 Task: Organize a 60-minute rock climbing and bouldering session for beginners.
Action: Mouse moved to (842, 130)
Screenshot: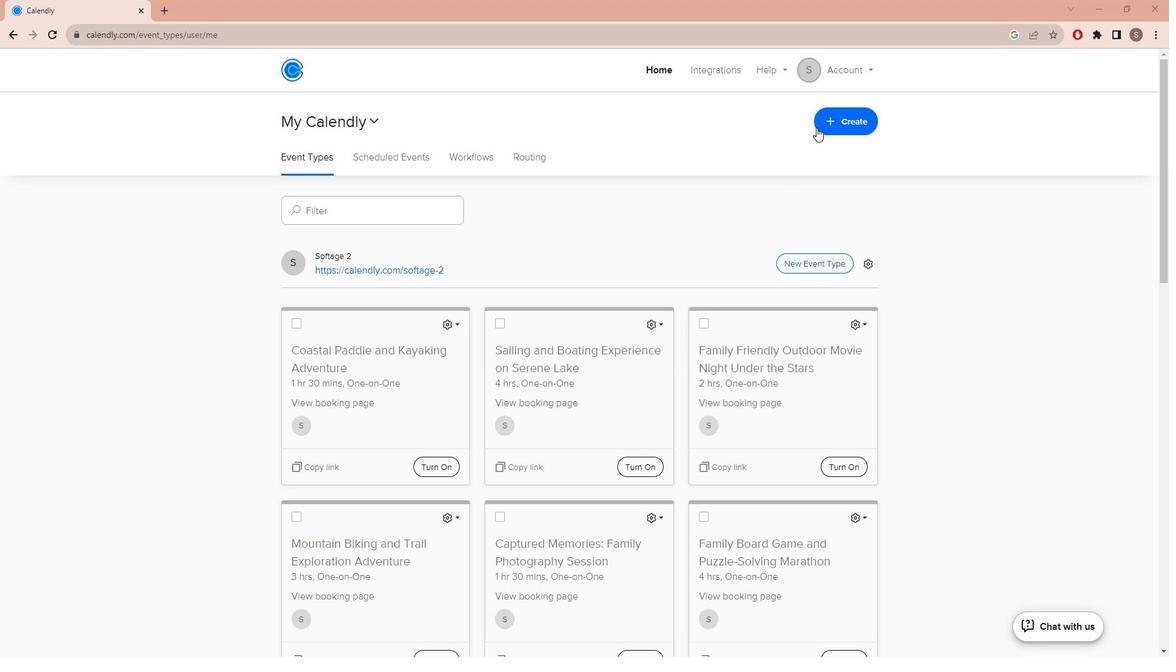 
Action: Mouse pressed left at (842, 130)
Screenshot: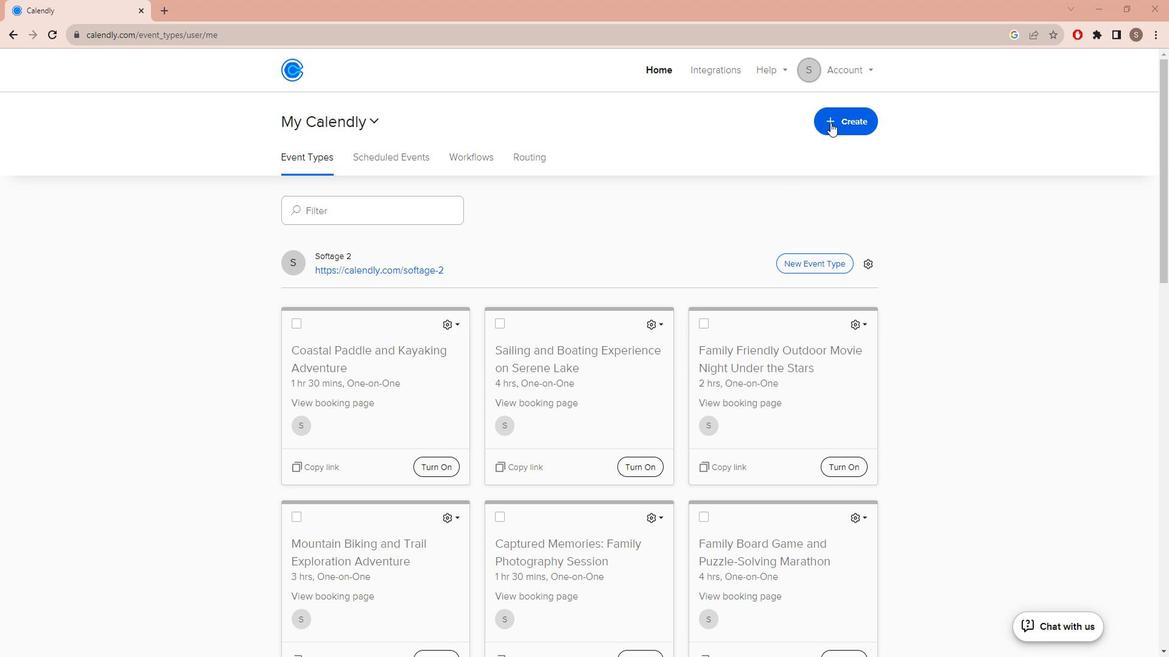 
Action: Mouse moved to (790, 174)
Screenshot: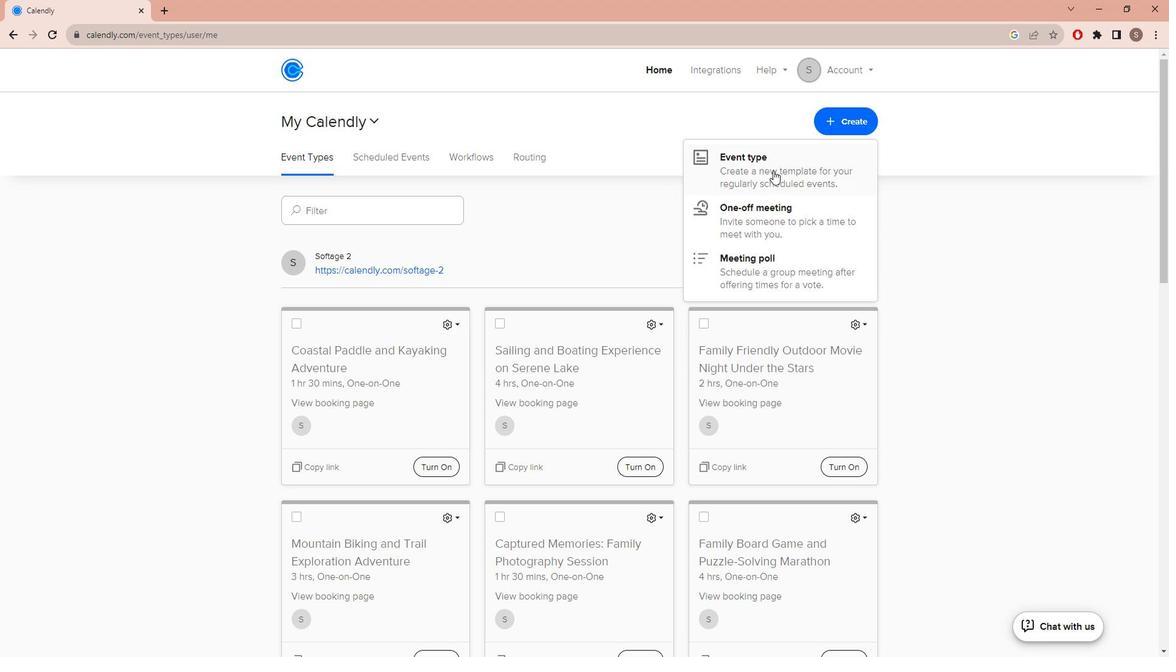 
Action: Mouse pressed left at (790, 174)
Screenshot: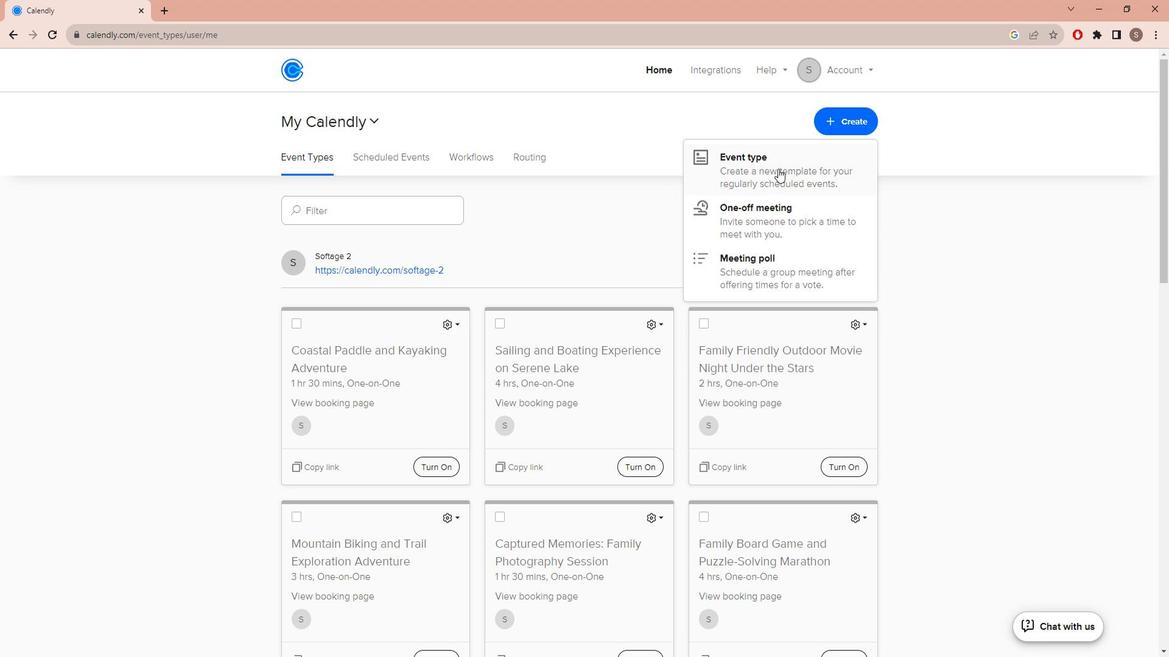 
Action: Mouse moved to (504, 235)
Screenshot: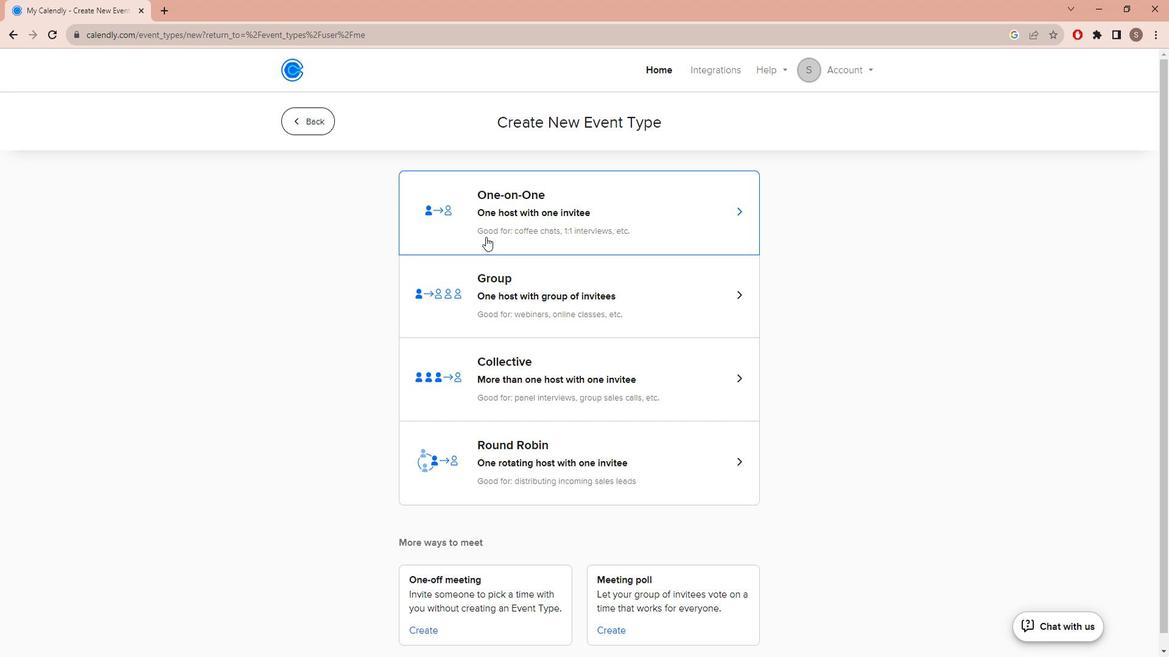 
Action: Mouse pressed left at (504, 235)
Screenshot: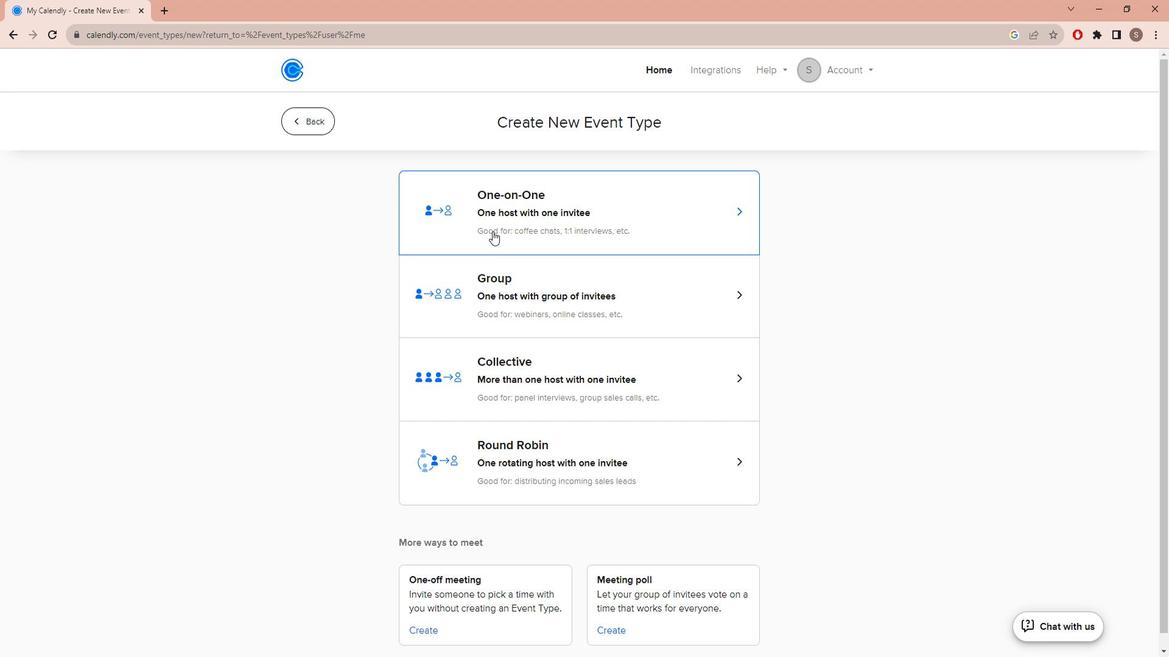
Action: Mouse moved to (418, 276)
Screenshot: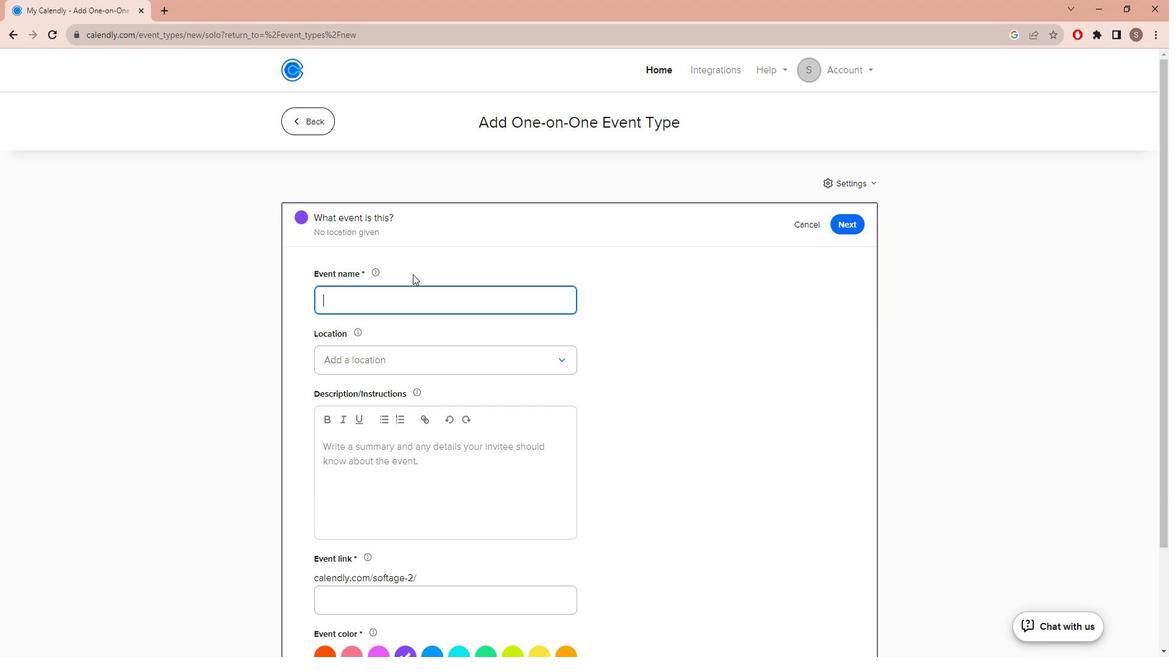 
Action: Key pressed <Key.caps_lock>R<Key.caps_lock>ock<Key.space><Key.caps_lock>C<Key.caps_lock>liming<Key.space><Key.backspace><Key.backspace><Key.backspace><Key.backspace>bing<Key.space>and<Key.space><Key.caps_lock>B<Key.caps_lock>ouldering<Key.shift_r>:<Key.space><Key.caps_lock>B<Key.caps_lock>eginner<Key.space><Key.caps_lock>S<Key.caps_lock>ession
Screenshot: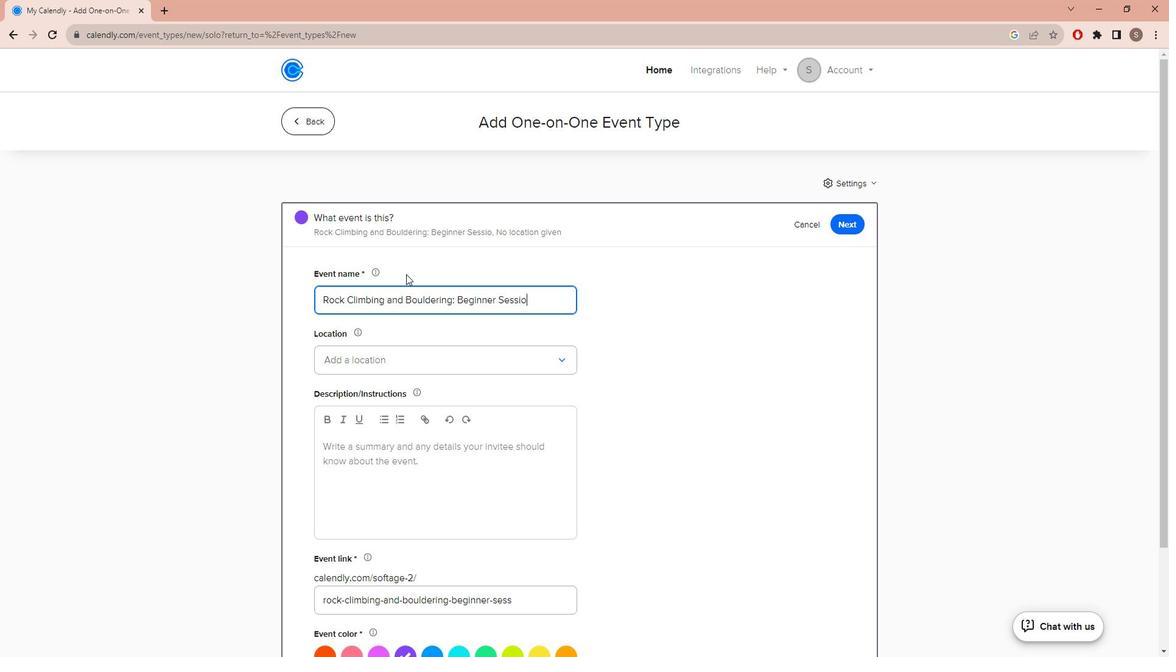 
Action: Mouse moved to (387, 350)
Screenshot: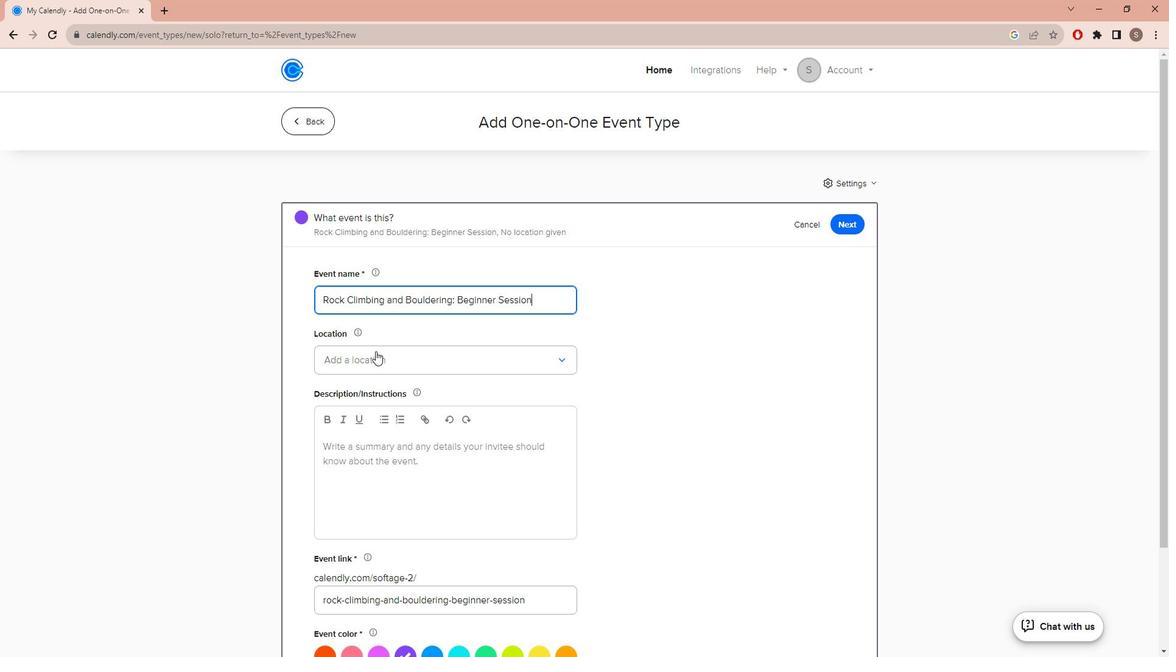 
Action: Mouse pressed left at (387, 350)
Screenshot: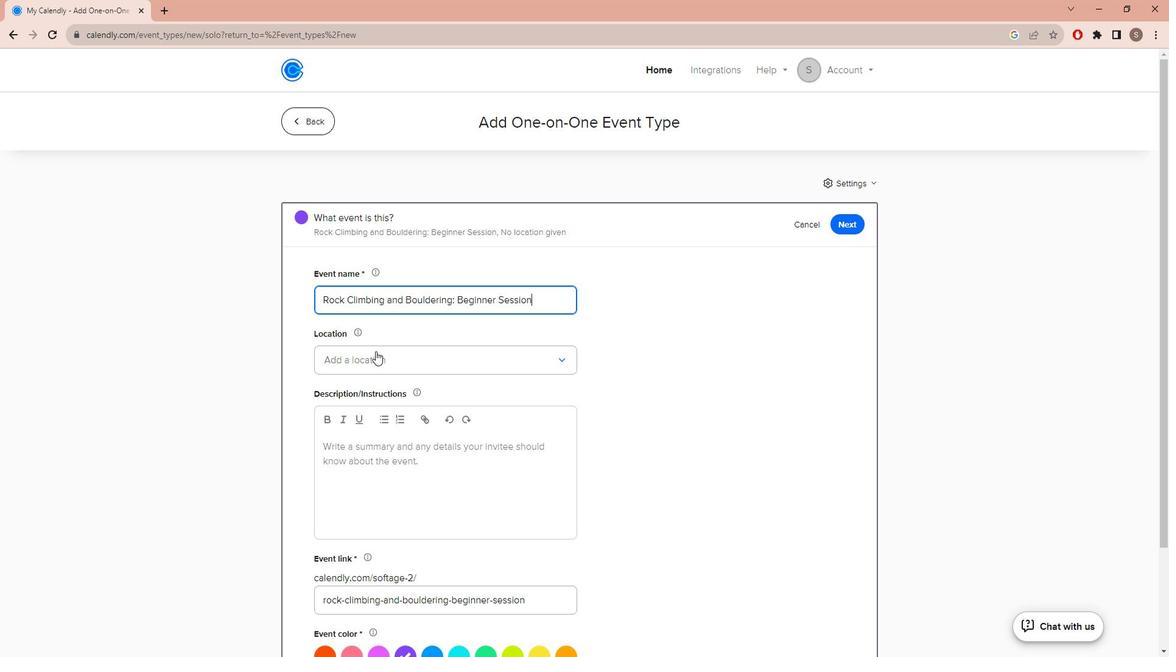 
Action: Mouse moved to (381, 382)
Screenshot: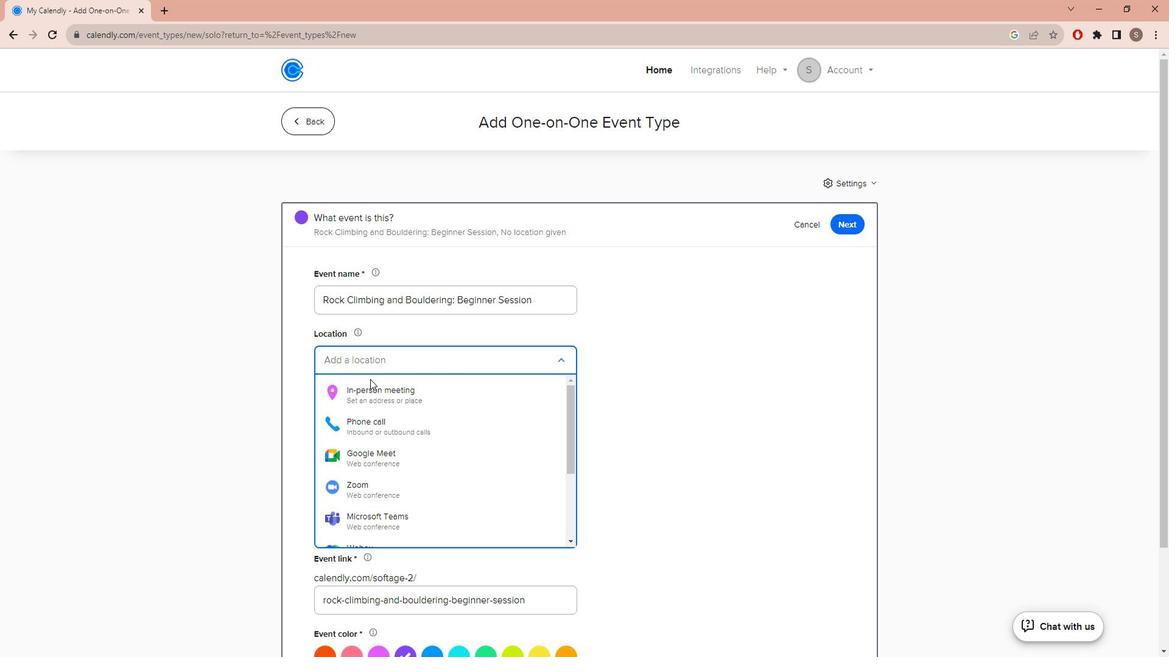 
Action: Mouse pressed left at (381, 382)
Screenshot: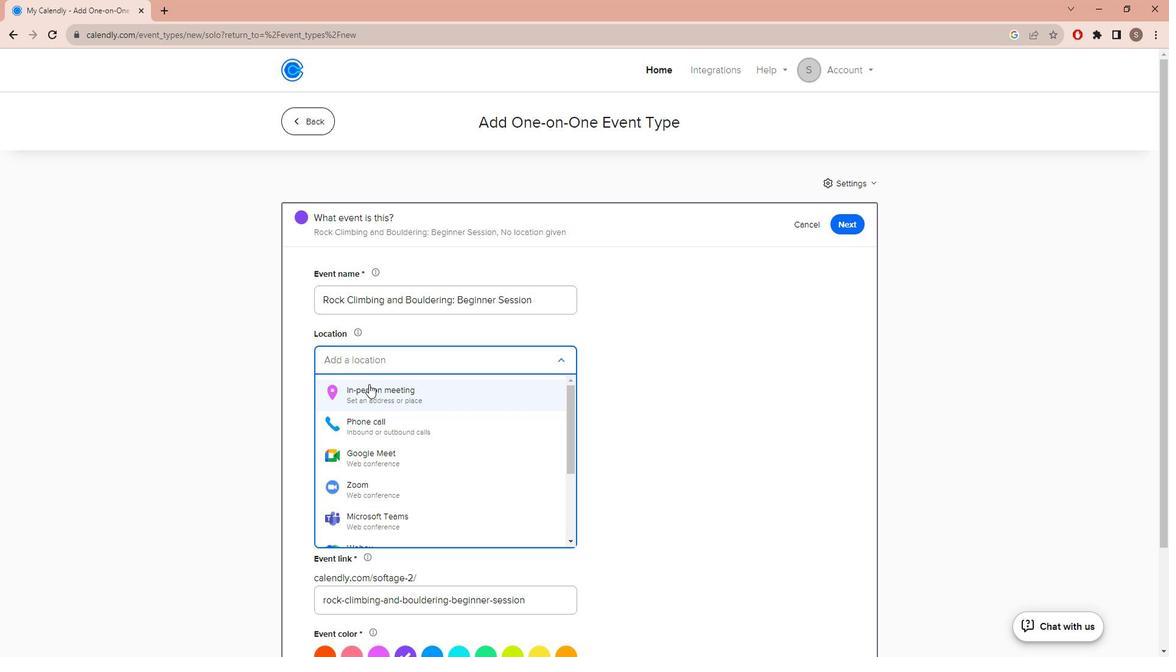 
Action: Mouse moved to (540, 219)
Screenshot: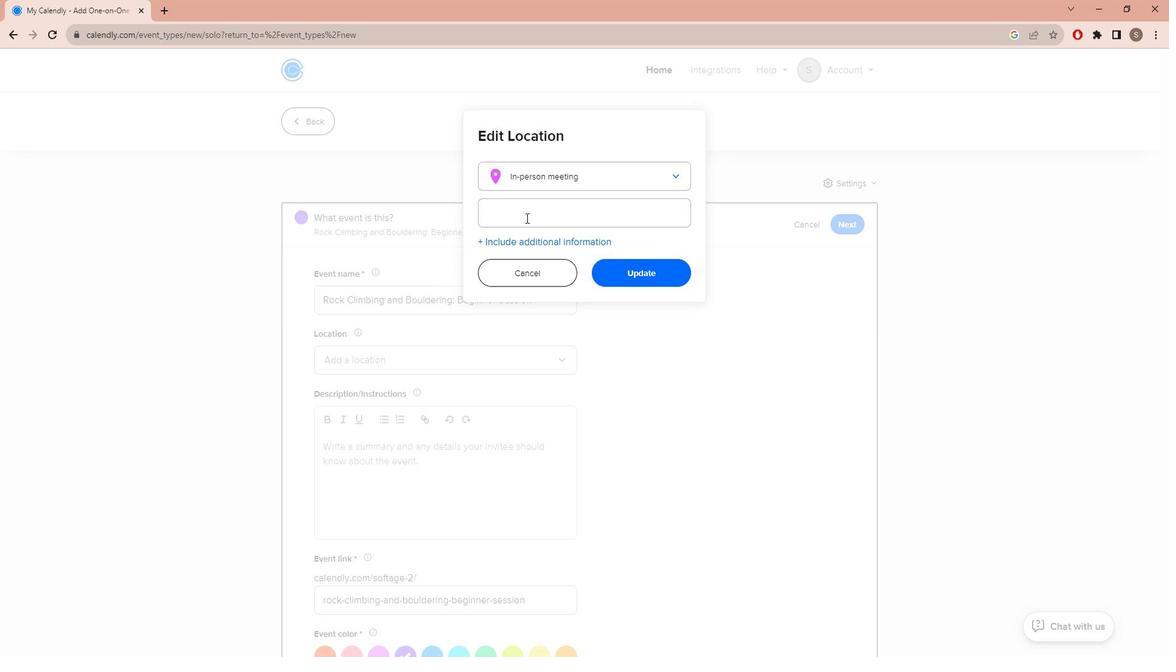 
Action: Mouse pressed left at (540, 219)
Screenshot: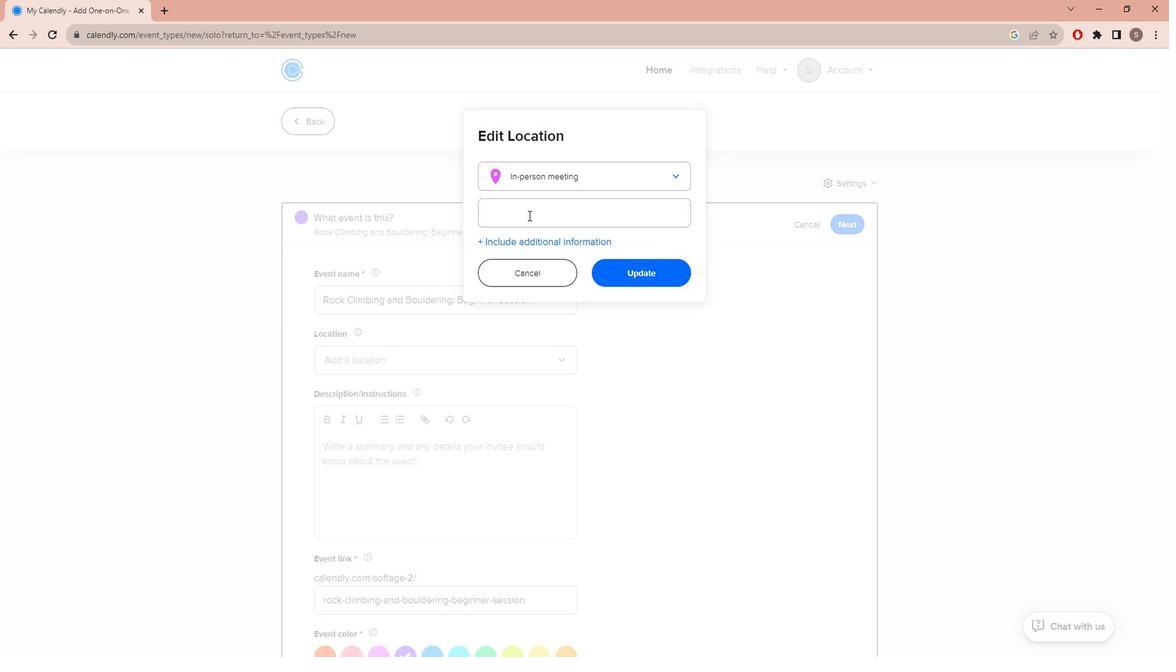 
Action: Mouse moved to (546, 214)
Screenshot: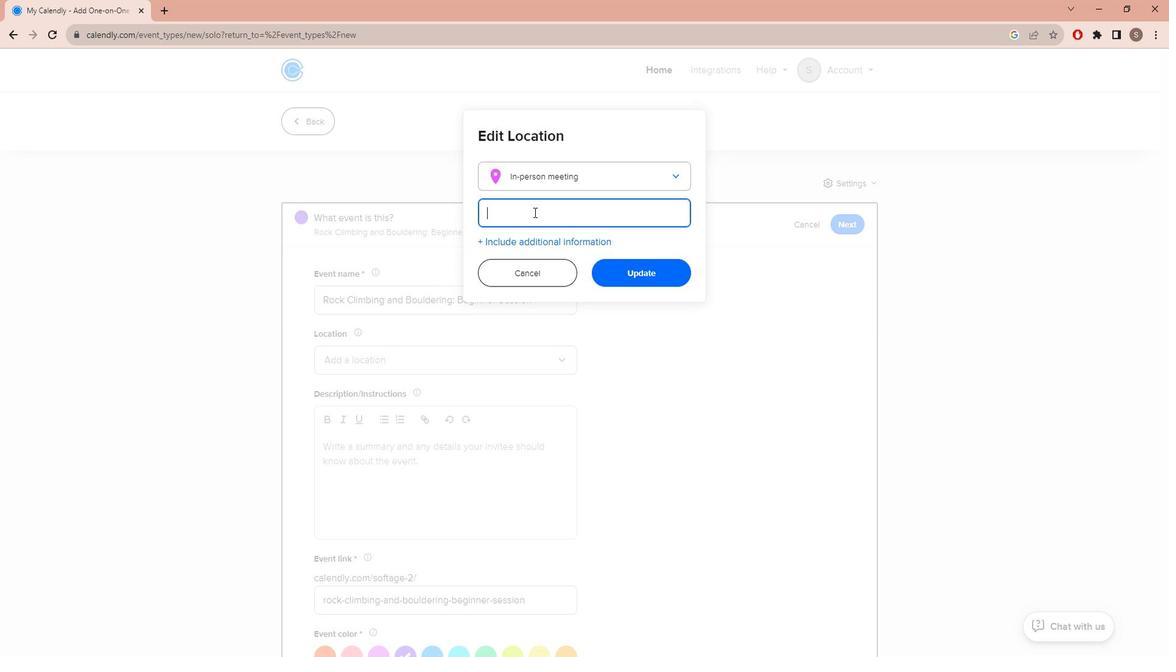 
Action: Key pressed <Key.caps_lock>G<Key.caps_lock>ravity<Key.space><Key.caps_lock>G<Key.caps_lock>uild<Key.space><Key.caps_lock>C<Key.caps_lock>enter,<Key.caps_lock>N<Key.caps_lock>ew<Key.space><Key.caps_lock>Y<Key.caps_lock>ork,<Key.caps_lock>U.S.A
Screenshot: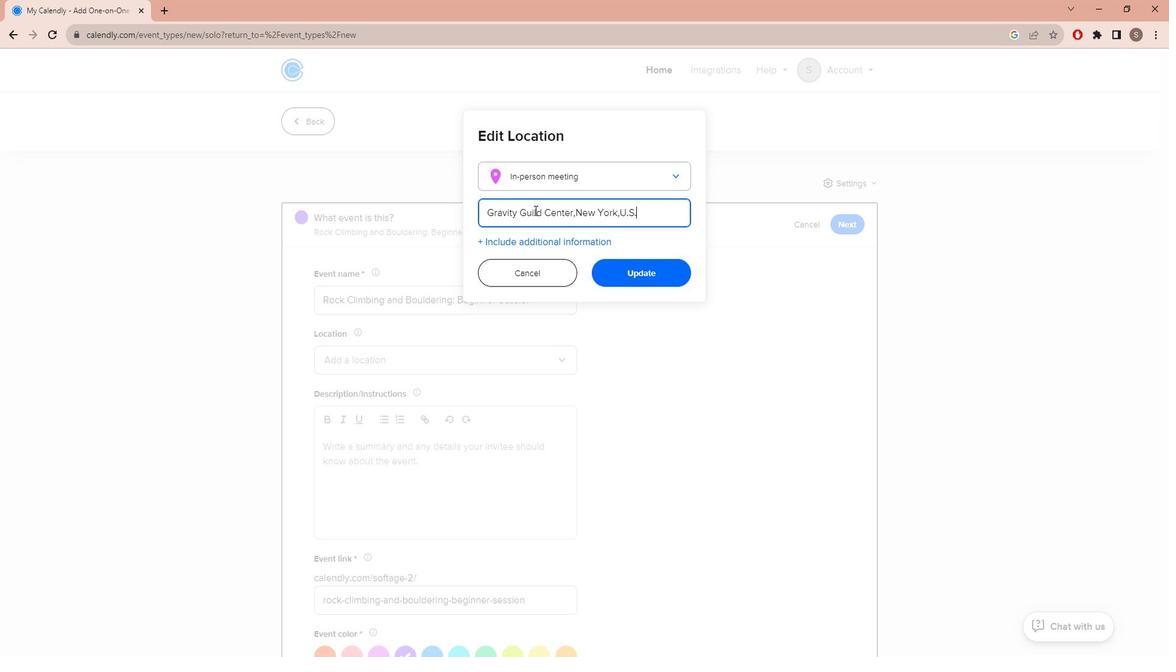 
Action: Mouse moved to (650, 270)
Screenshot: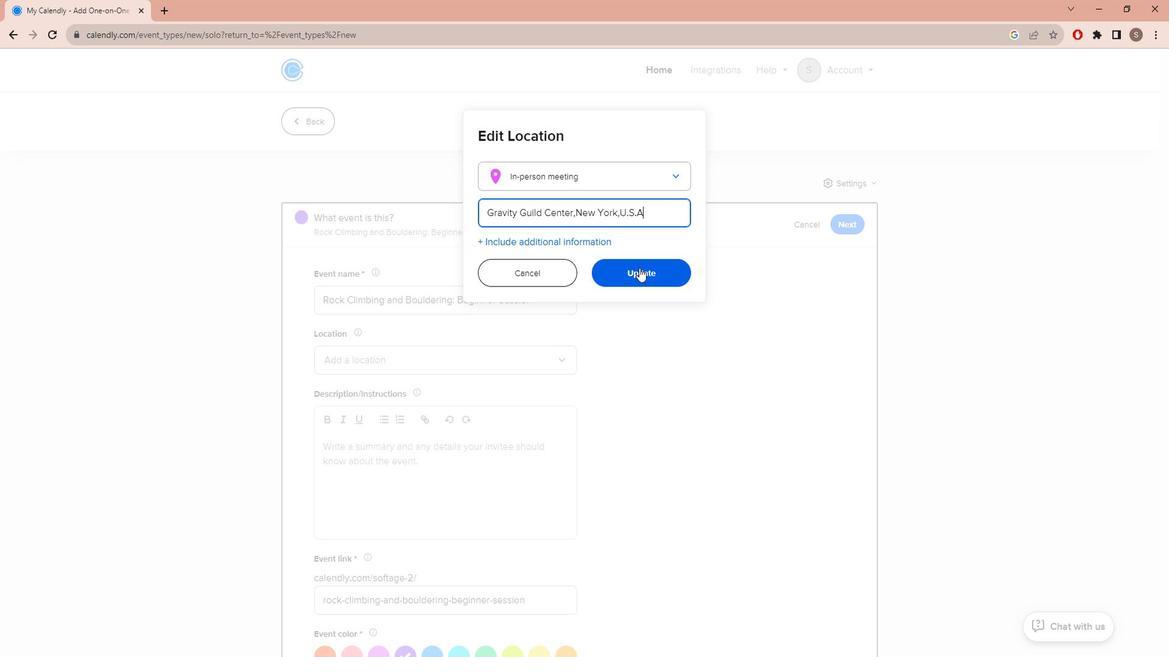 
Action: Mouse pressed left at (650, 270)
Screenshot: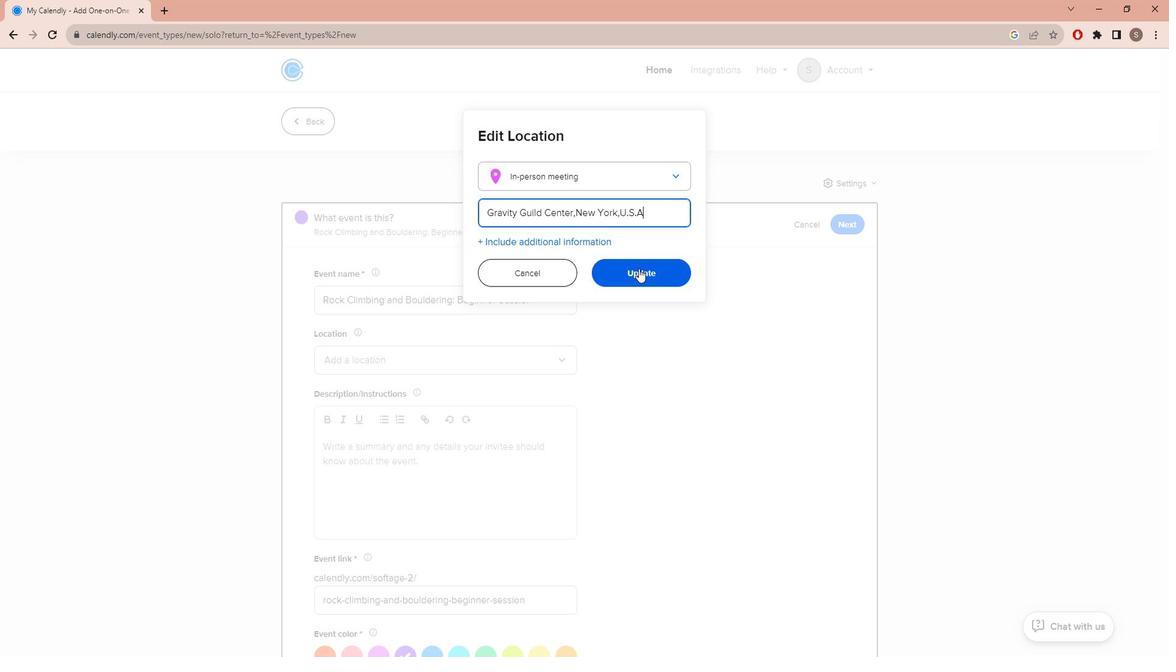 
Action: Mouse moved to (493, 363)
Screenshot: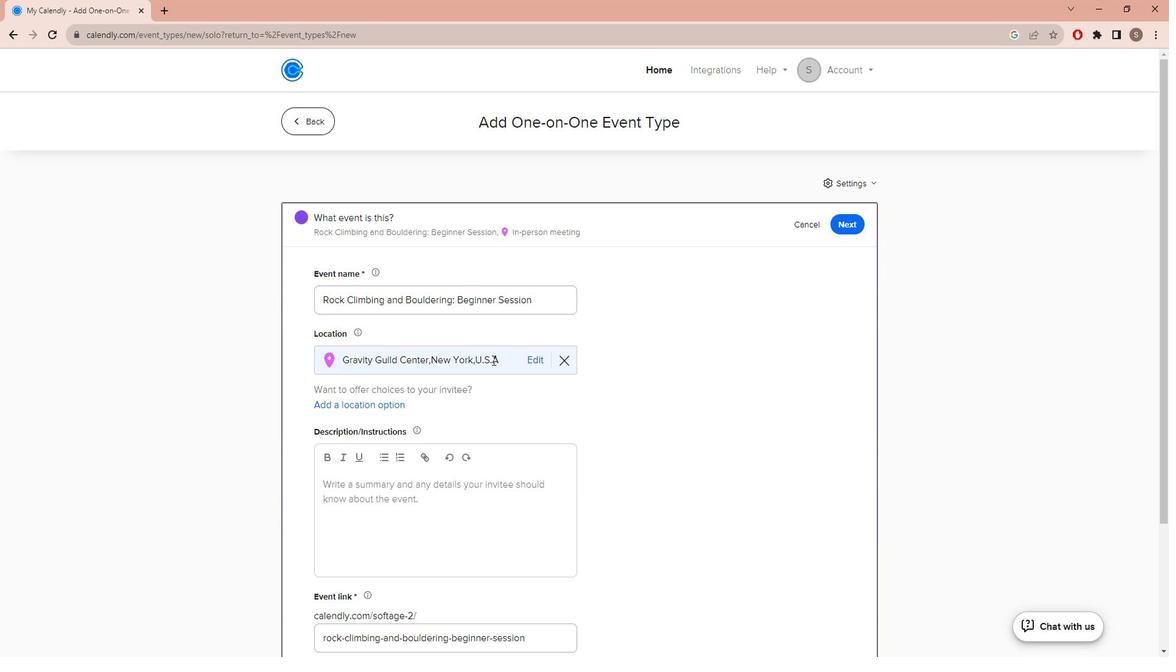
Action: Mouse scrolled (493, 362) with delta (0, 0)
Screenshot: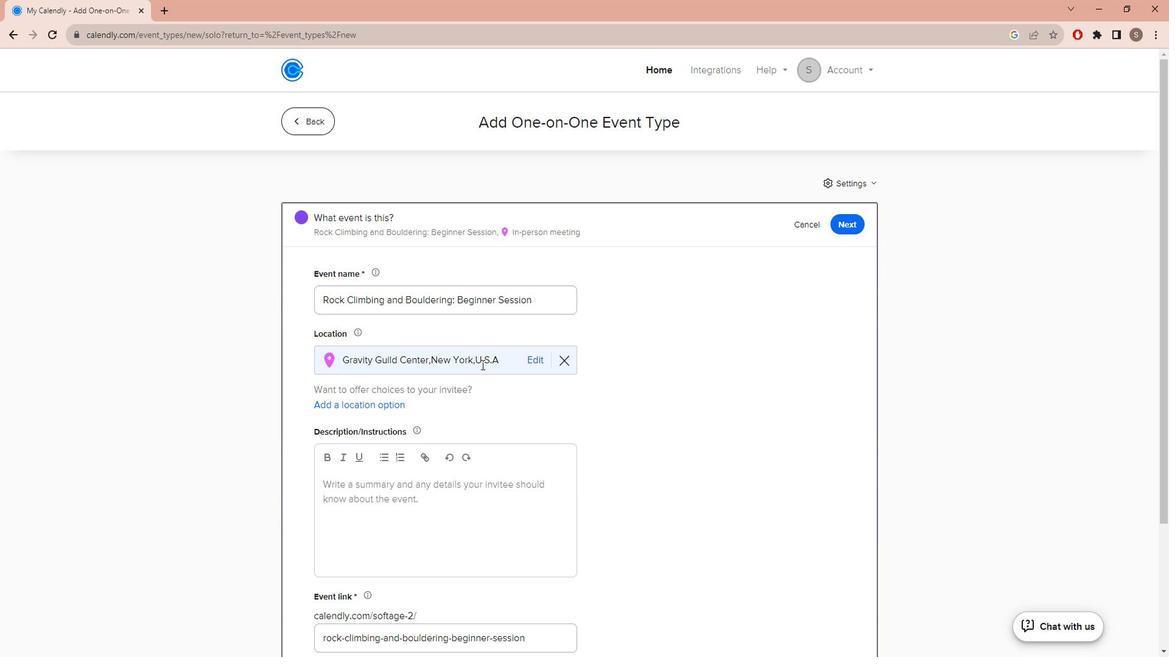 
Action: Mouse scrolled (493, 362) with delta (0, 0)
Screenshot: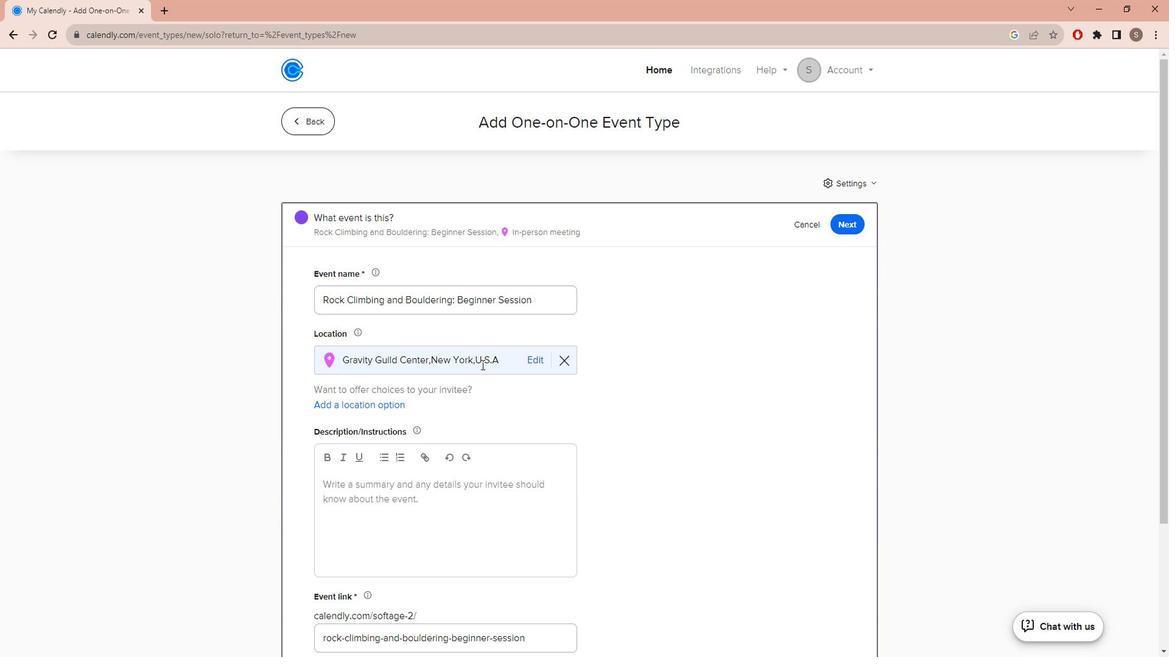 
Action: Mouse scrolled (493, 362) with delta (0, 0)
Screenshot: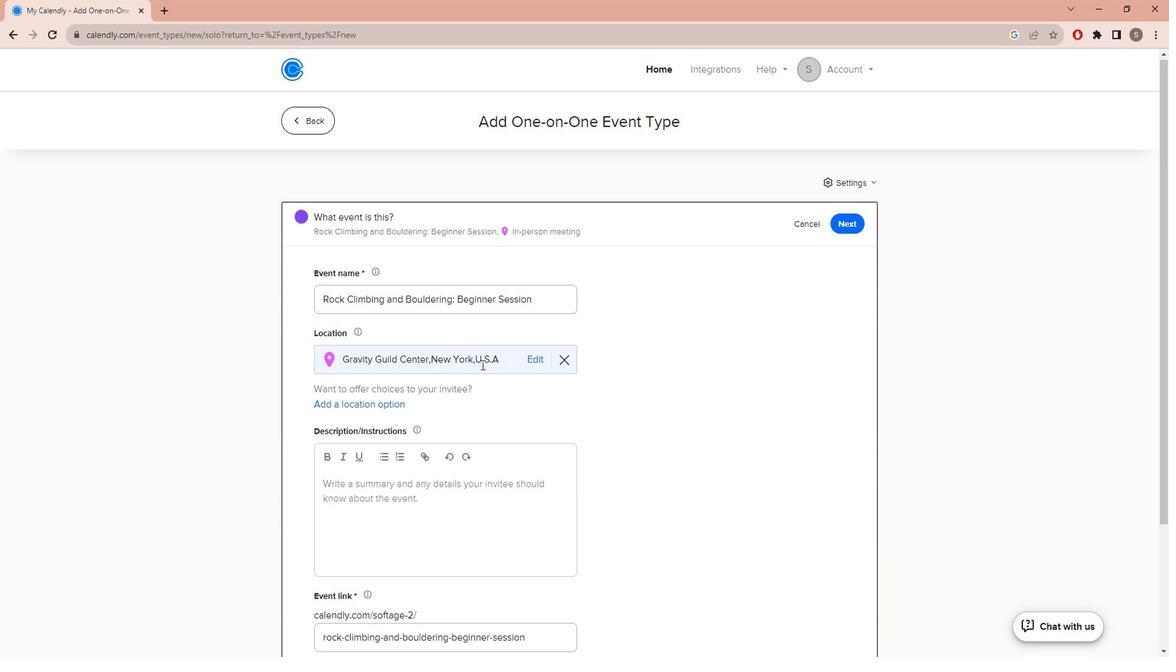 
Action: Mouse moved to (442, 354)
Screenshot: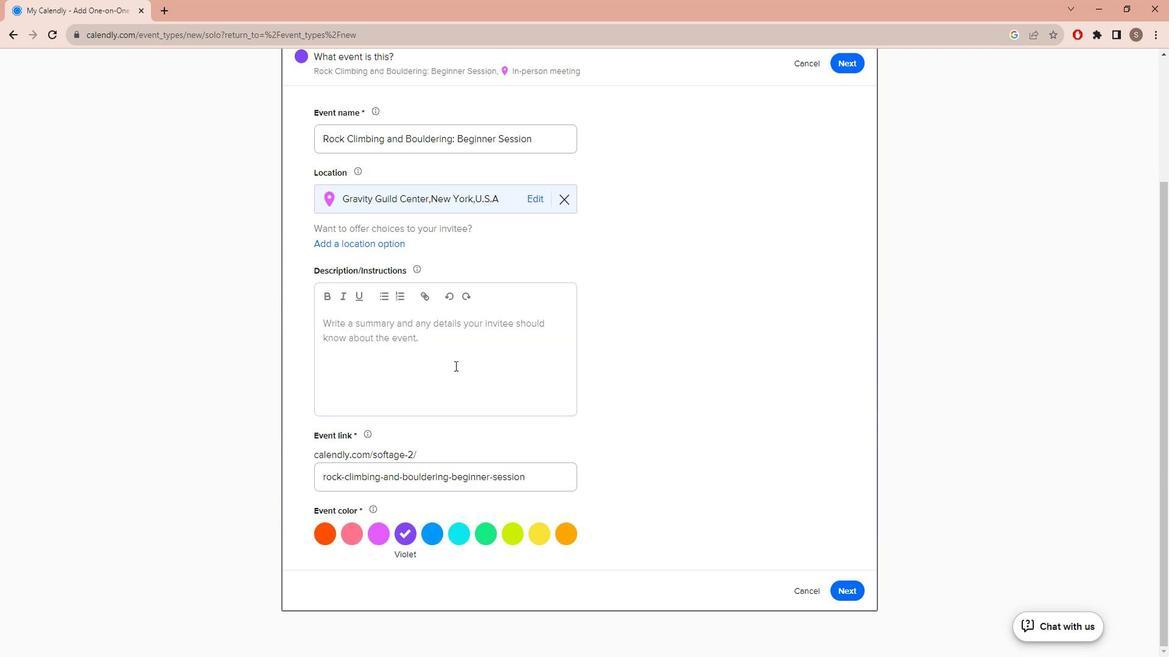 
Action: Mouse pressed left at (442, 354)
Screenshot: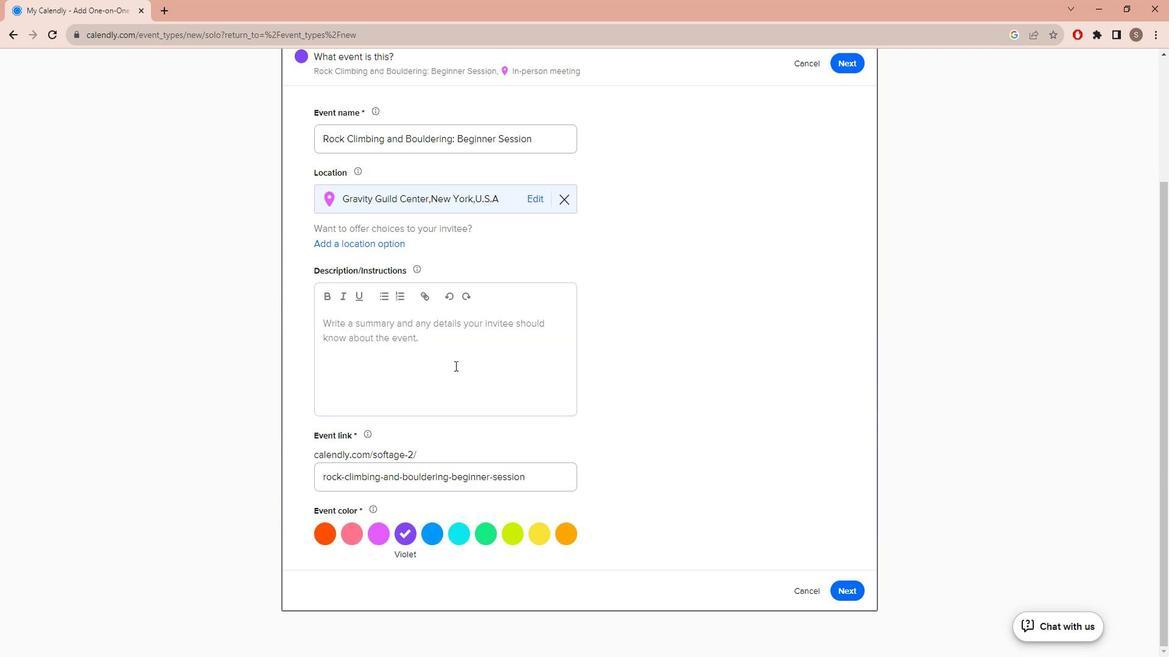 
Action: Mouse moved to (441, 354)
Screenshot: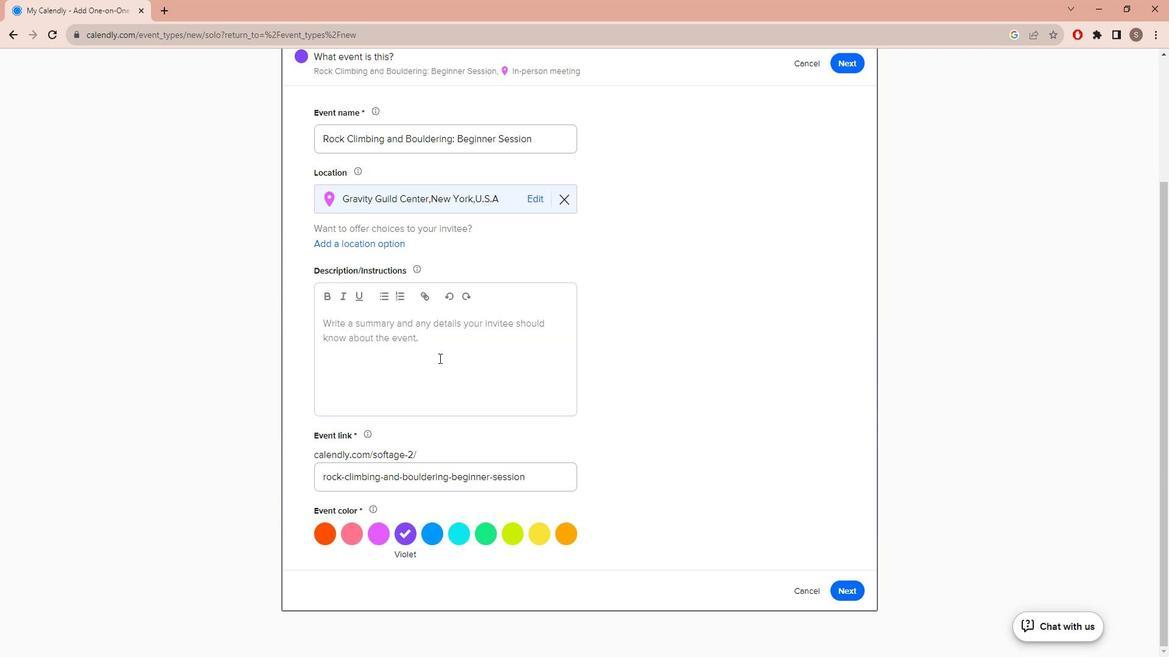 
Action: Key pressed <Key.caps_lock>j<Key.caps_lock><Key.backspace><Key.caps_lock><Key.caps_lock>J<Key.caps_lock>oin<Key.space>us<Key.space>for<Key.space>an<Key.space>exciting<Key.space>rock<Key.space>climbing<Key.space>and<Key.space>bouldering<Key.space>session<Key.space>designed<Key.space>specifically<Key.space>for<Key.space>beginners<Key.shift_r>!<Key.space><Key.caps_lock>W<Key.caps_lock>hether<Key.space>you<Key.space>are<Key.space>new<Key.space>to<Key.space>the<Key.space>world<Key.space>of<Key.space>climbing<Key.space>or<Key.space>looking<Key.space>to<Key.space>brush<Key.space>up<Key.space>your<Key.space>skills,<Key.space>this<Key.space>session<Key.space>offers<Key.space>a<Key.space>safe<Key.space>and<Key.space>fun<Key.space>environment<Key.space>to<Key.space>learn<Key.space>the<Key.space>ropes-literally<Key.shift_r>!<Key.space><Key.caps_lock>O<Key.caps_lock>ur<Key.space>experienced<Key.space>instructors<Key.space>will<Key.space>guide<Key.space>you<Key.space>through<Key.space>the<Key.space>basic<Key.space>=s<Key.backspace><Key.backspace><Key.backspace><Key.backspace>c<Key.space><Key.backspace>s<Key.space>of<Key.space>climbng<Key.space><Key.backspace><Key.backspace><Key.backspace>ing<Key.space>and<Key.space>bouldering<Key.space>,ensuring<Key.space>a<Key.space>thrilling<Key.space>and<Key.space>educational<Key.space>experience.
Screenshot: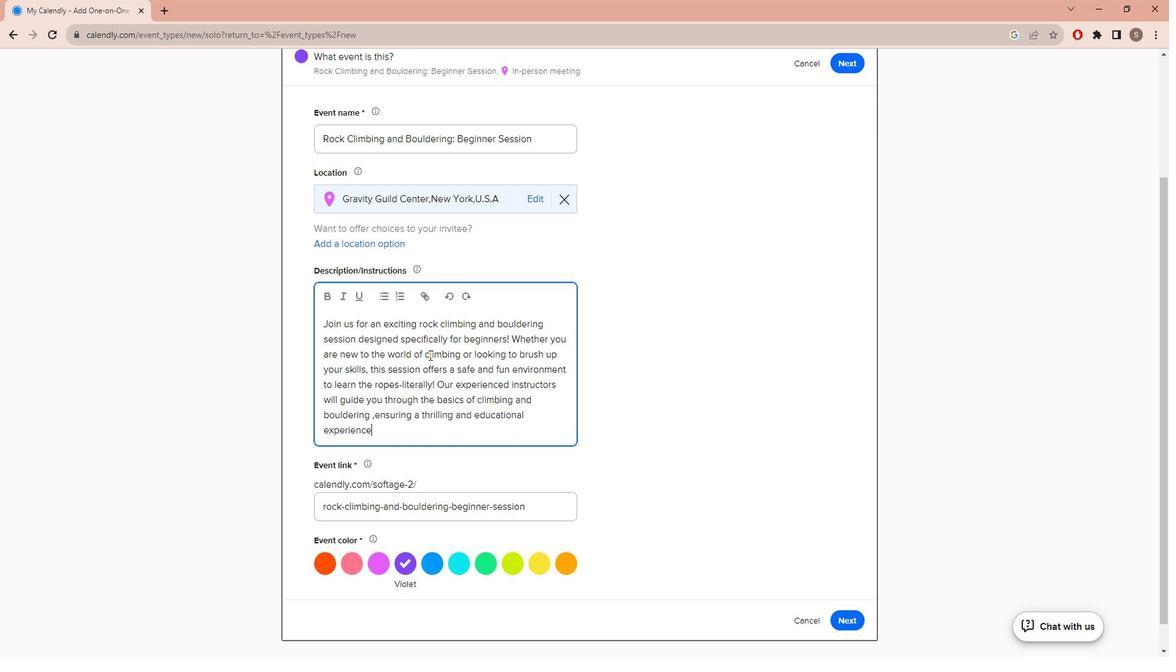 
Action: Mouse moved to (468, 552)
Screenshot: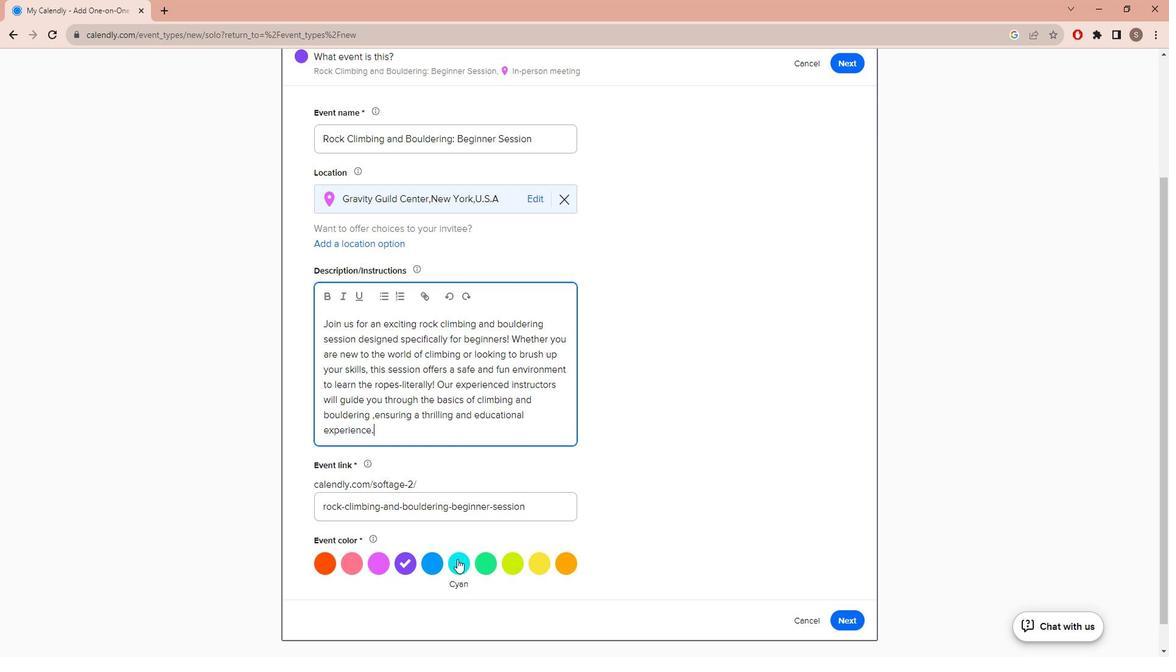 
Action: Mouse pressed left at (468, 552)
Screenshot: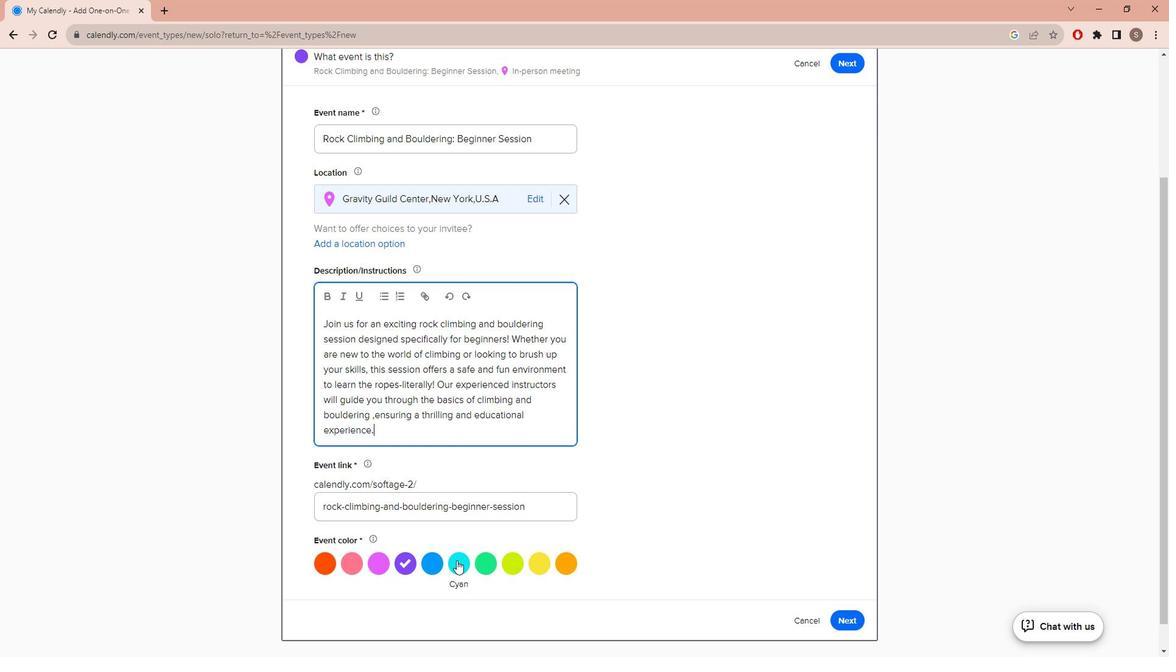 
Action: Mouse moved to (867, 608)
Screenshot: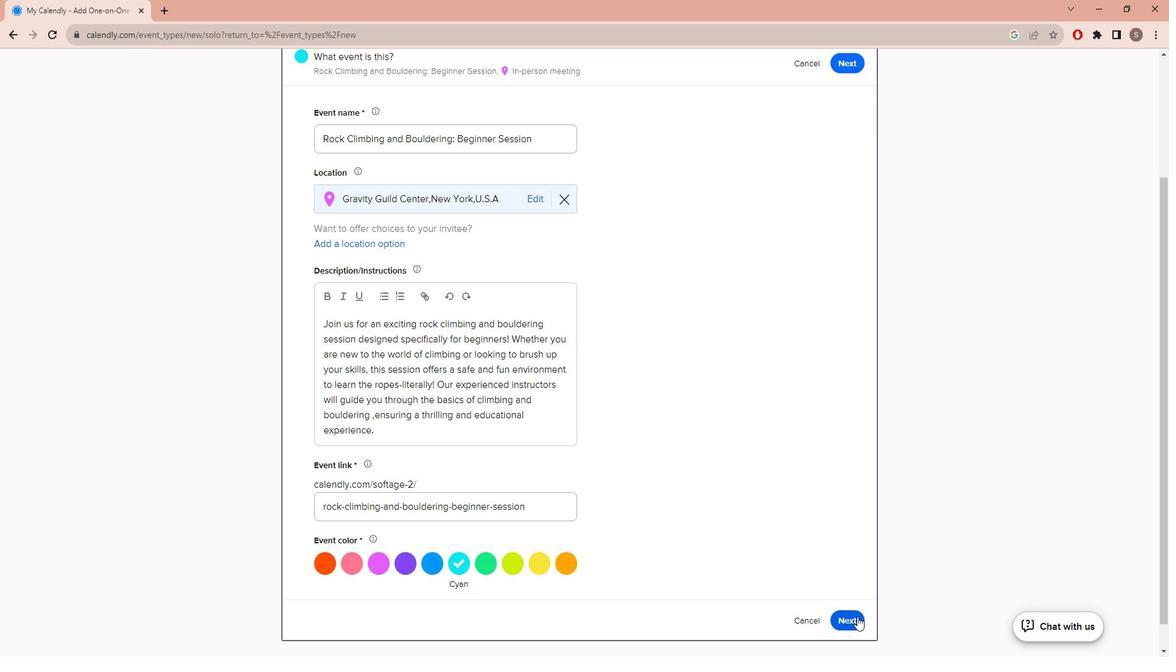 
Action: Mouse pressed left at (867, 608)
Screenshot: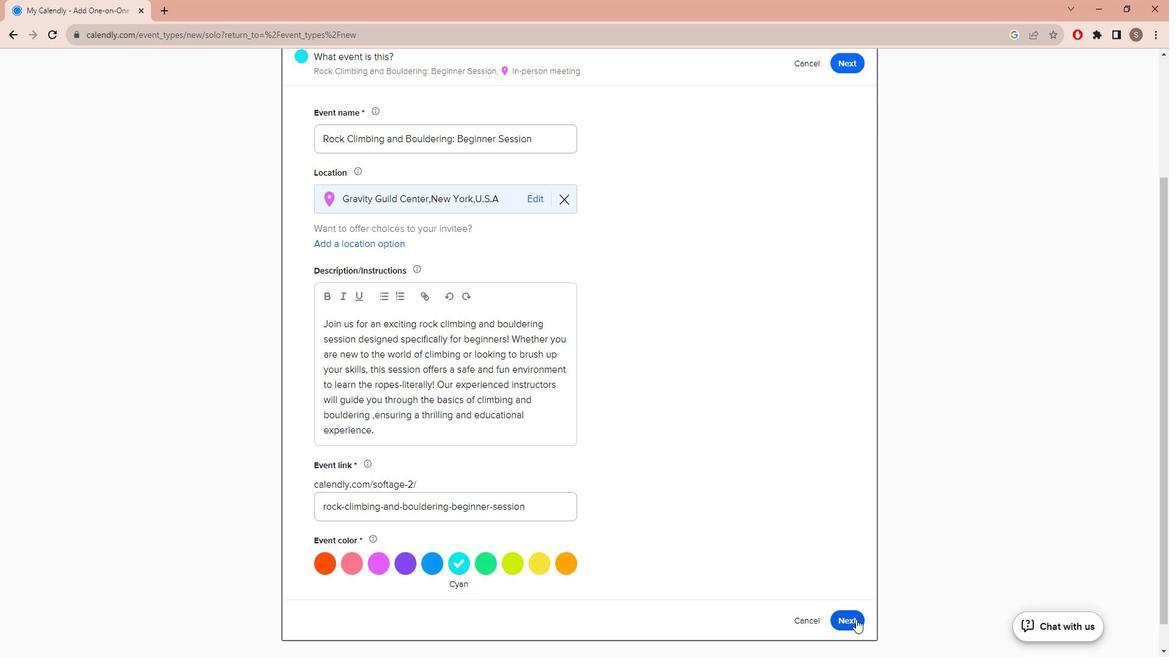 
Action: Mouse moved to (348, 361)
Screenshot: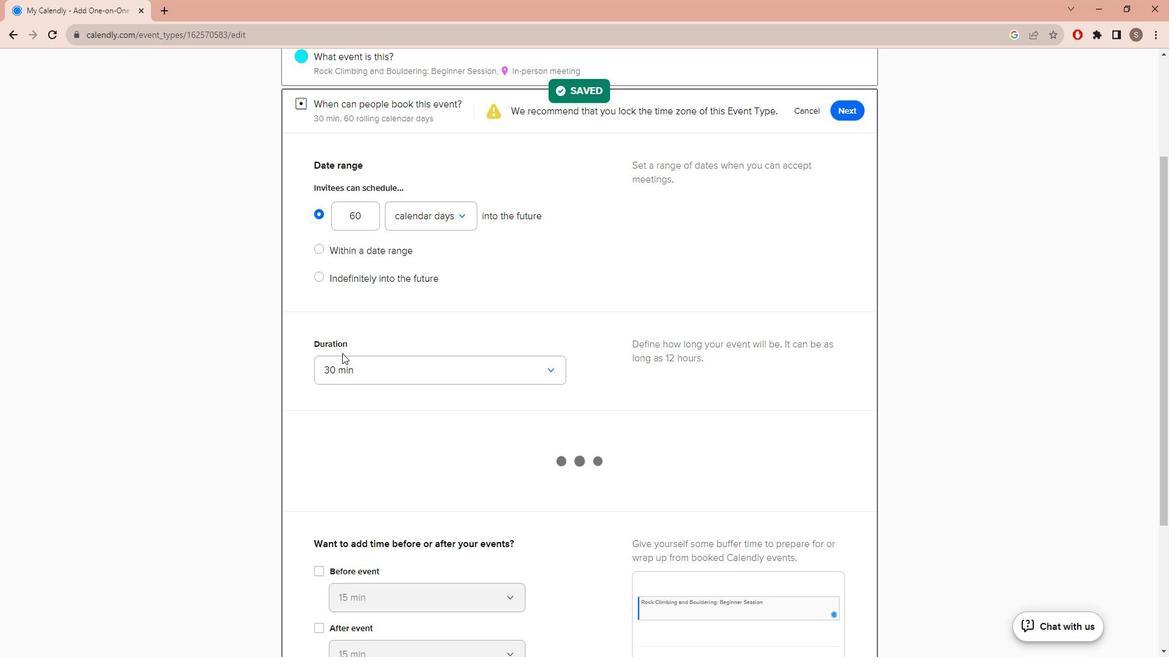 
Action: Mouse pressed left at (348, 361)
Screenshot: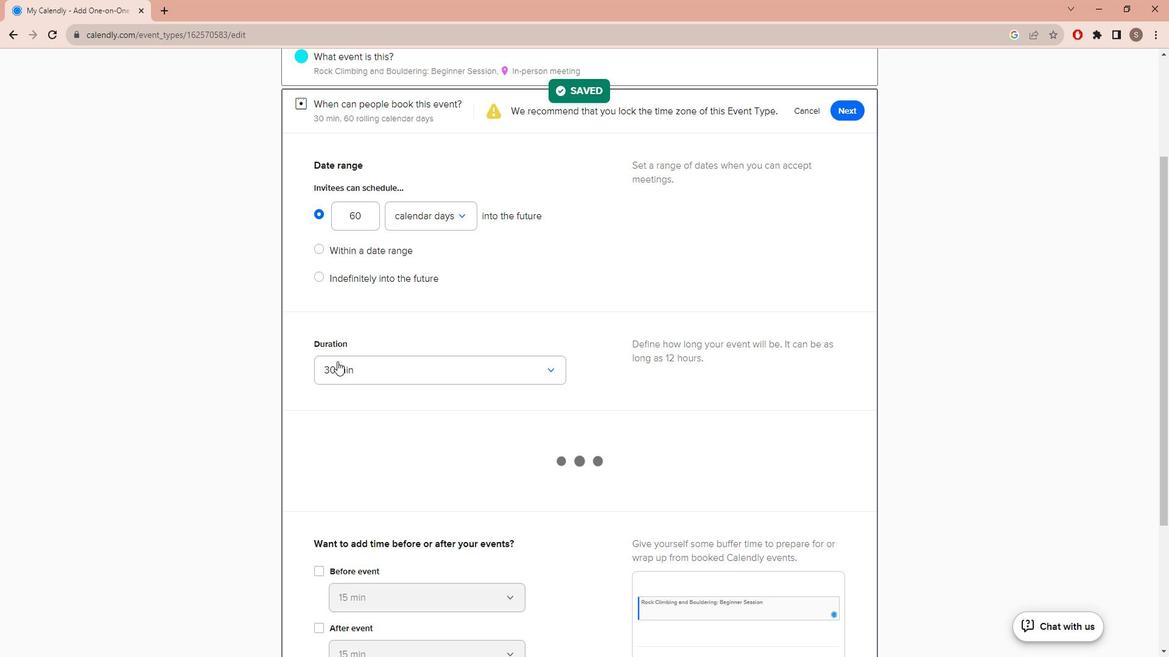 
Action: Mouse moved to (339, 470)
Screenshot: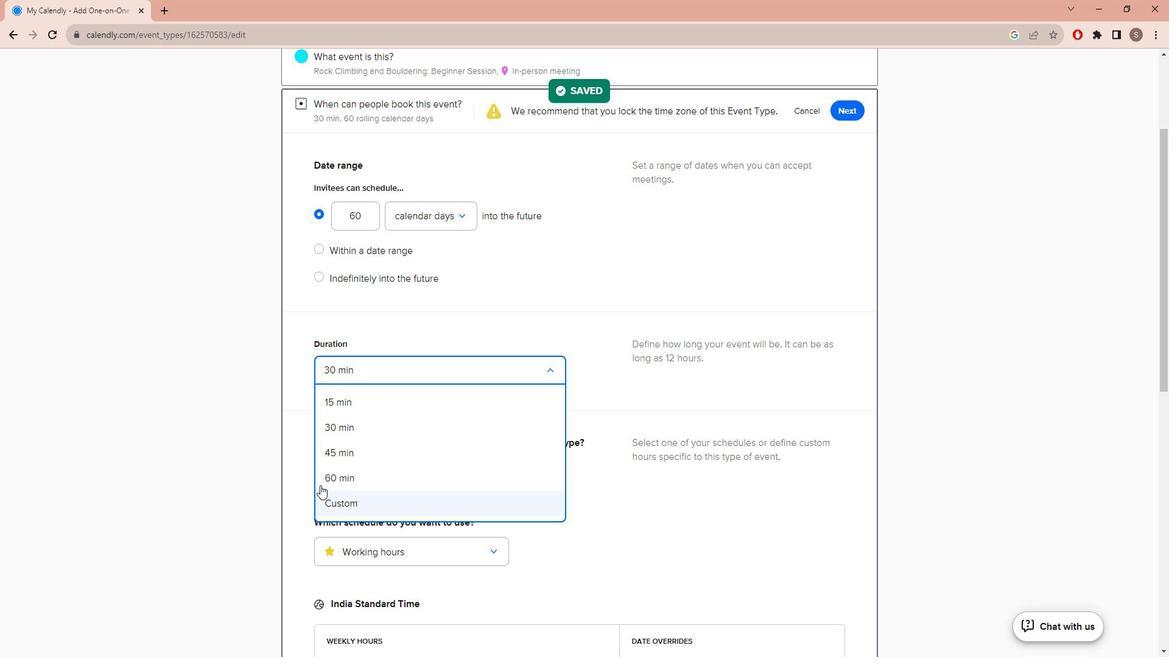 
Action: Mouse pressed left at (339, 470)
Screenshot: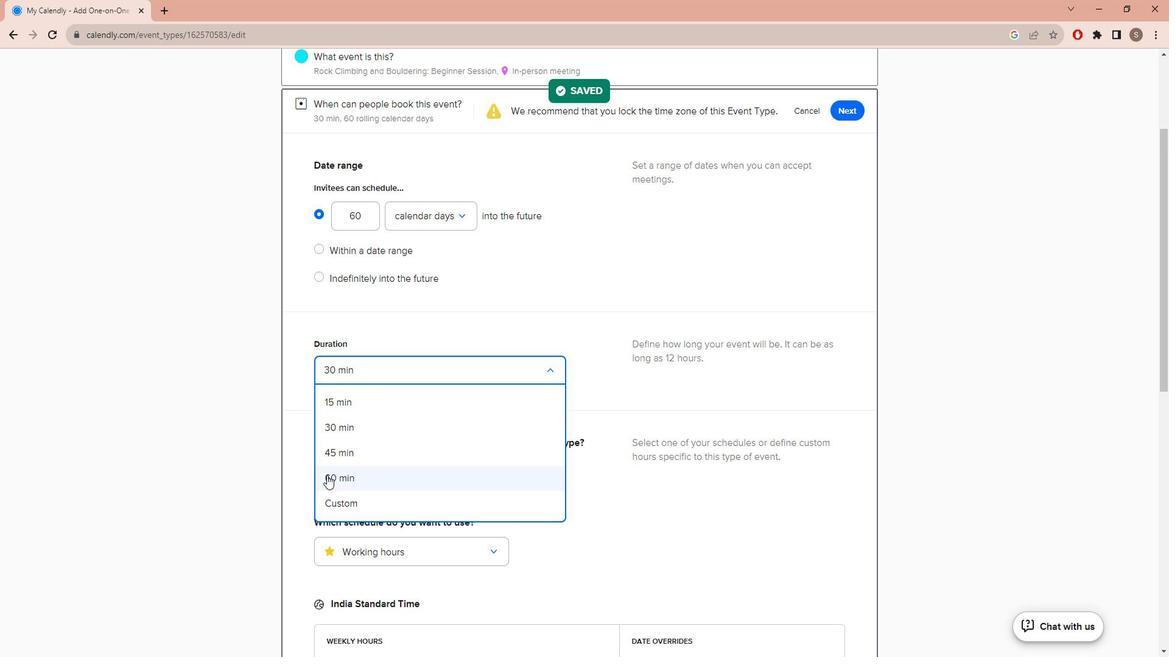 
Action: Mouse moved to (362, 459)
Screenshot: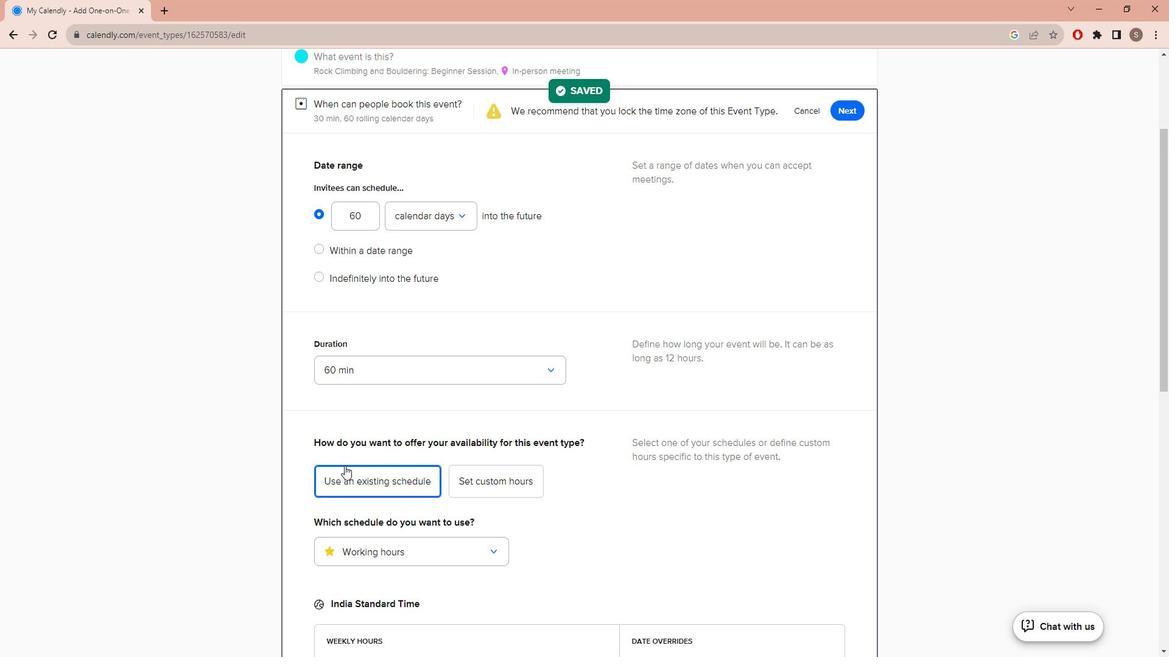 
Action: Mouse scrolled (362, 458) with delta (0, 0)
Screenshot: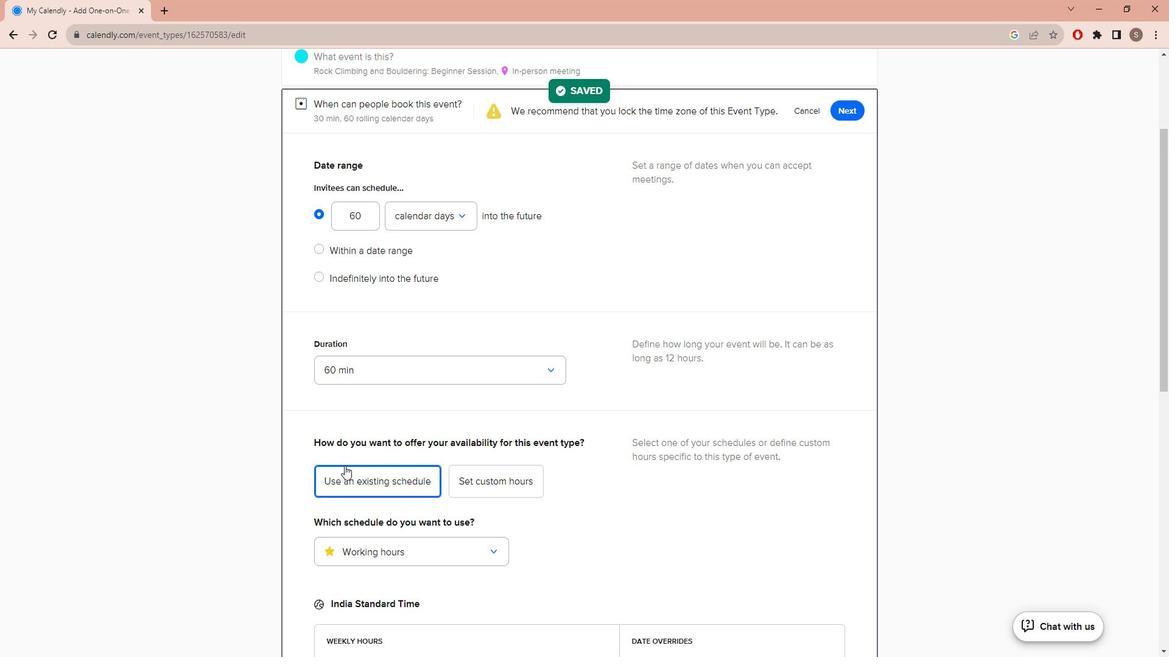 
Action: Mouse scrolled (362, 458) with delta (0, 0)
Screenshot: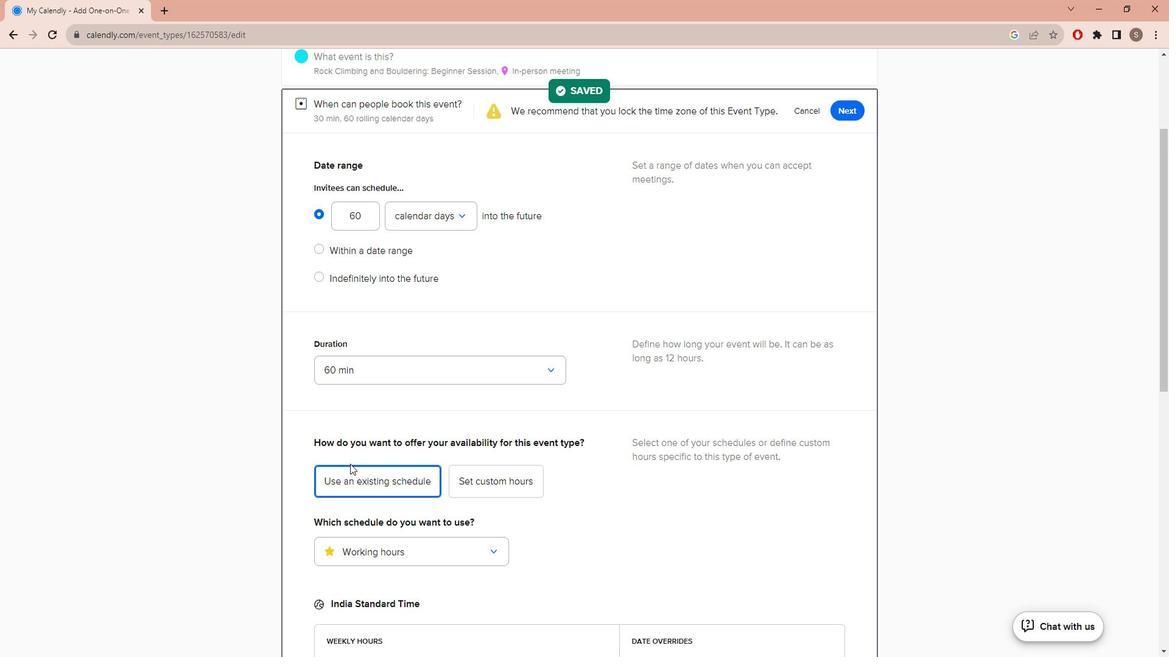 
Action: Mouse moved to (362, 459)
Screenshot: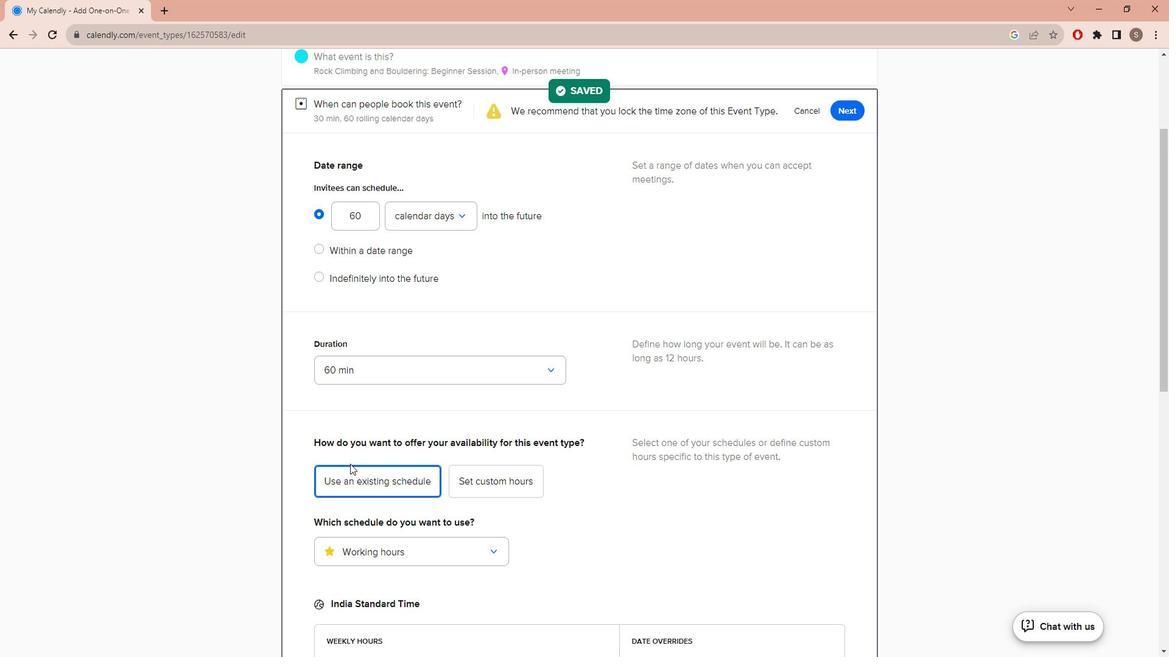 
Action: Mouse scrolled (362, 458) with delta (0, 0)
Screenshot: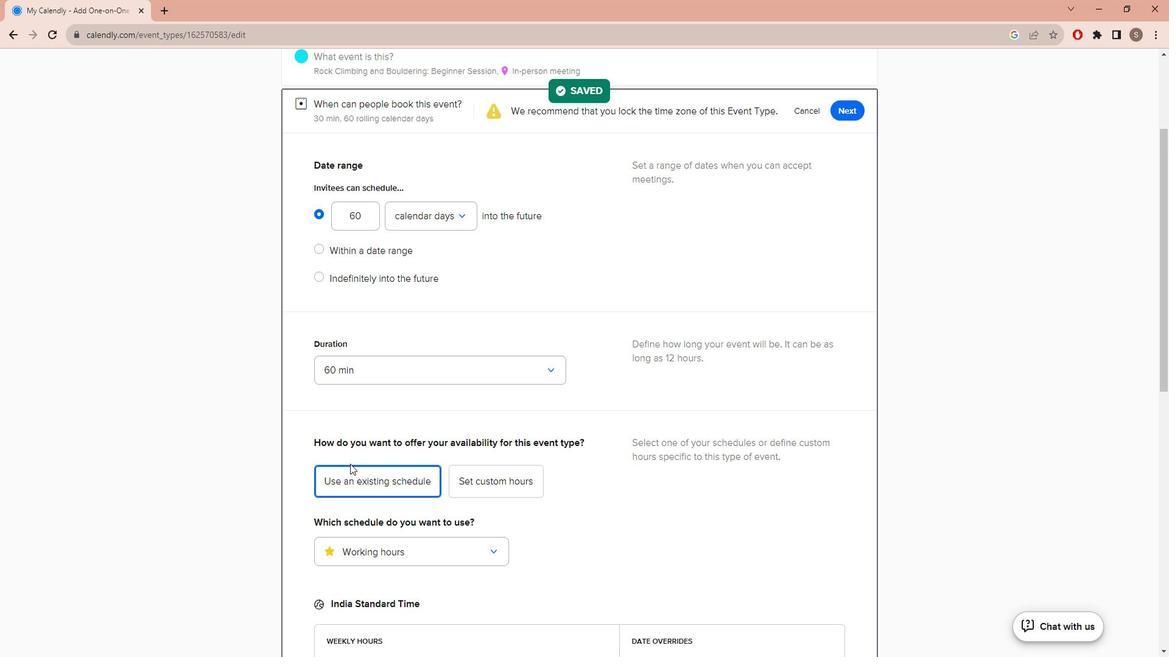 
Action: Mouse scrolled (362, 458) with delta (0, 0)
Screenshot: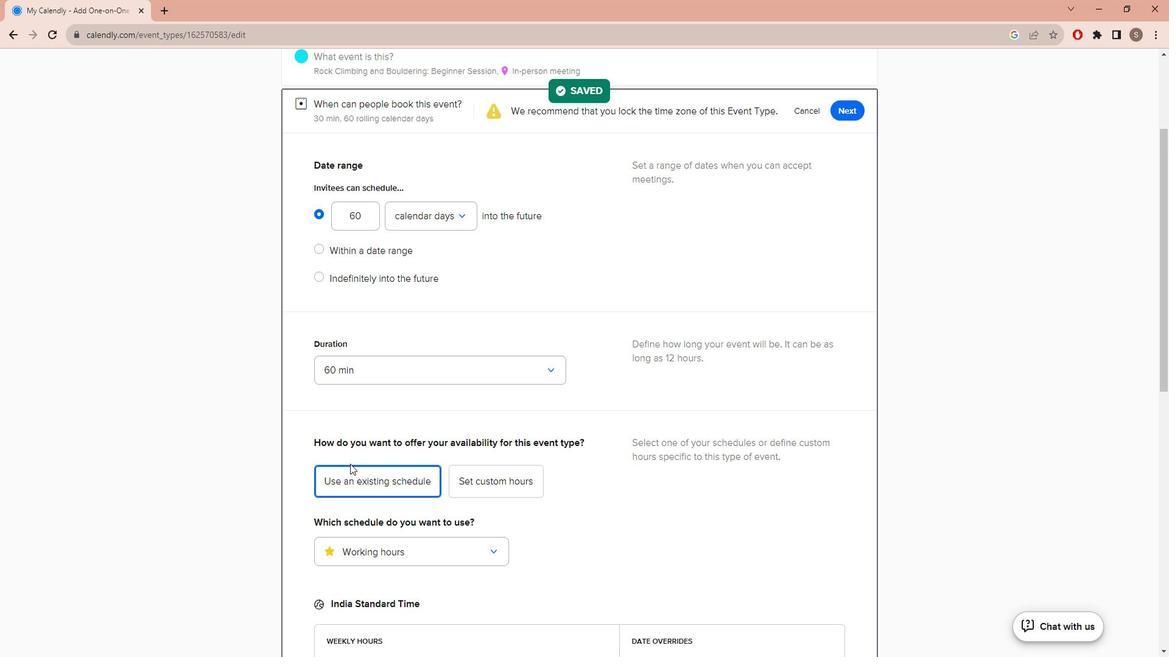 
Action: Mouse moved to (364, 458)
Screenshot: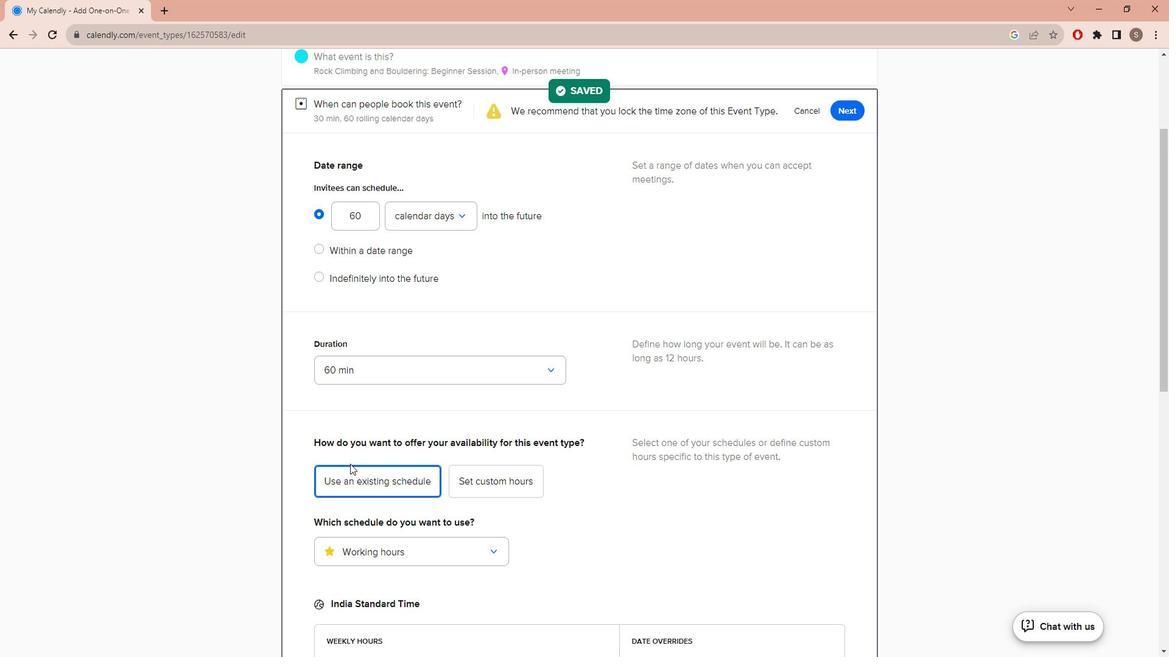 
Action: Mouse scrolled (364, 457) with delta (0, 0)
Screenshot: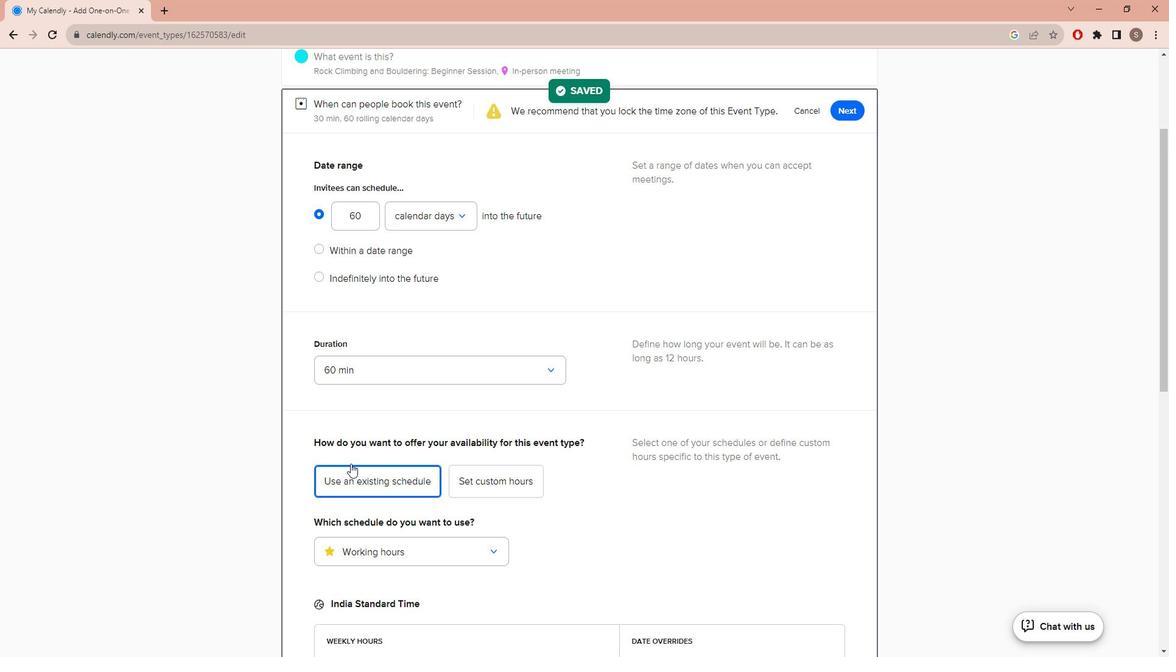 
Action: Mouse moved to (365, 457)
Screenshot: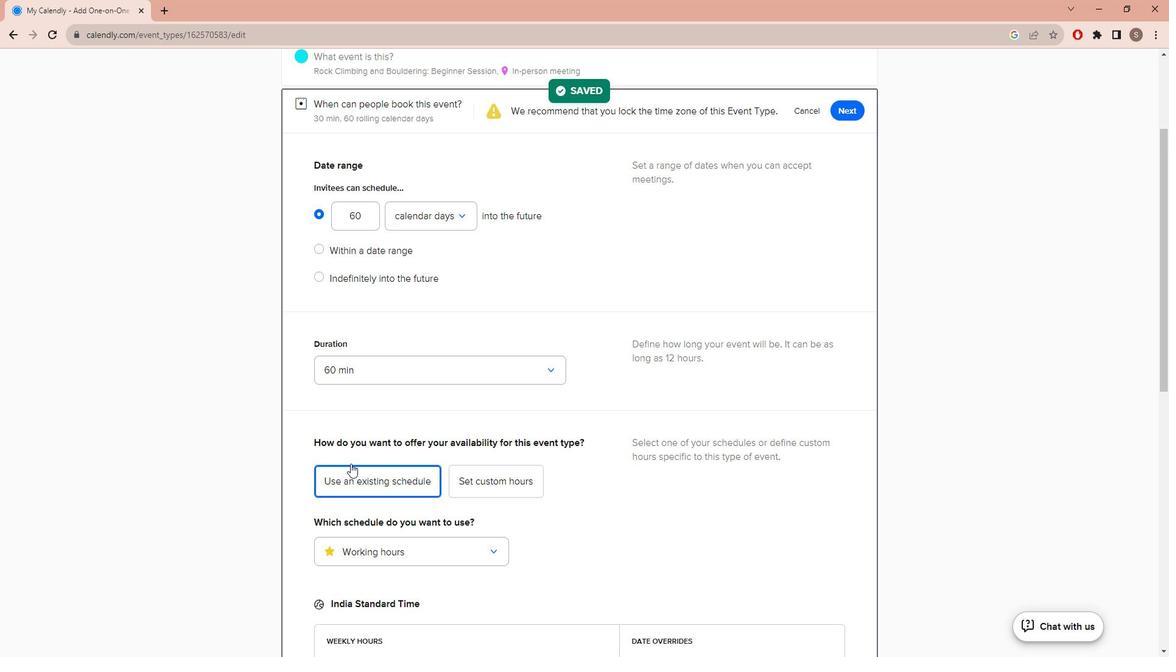 
Action: Mouse scrolled (365, 457) with delta (0, 0)
Screenshot: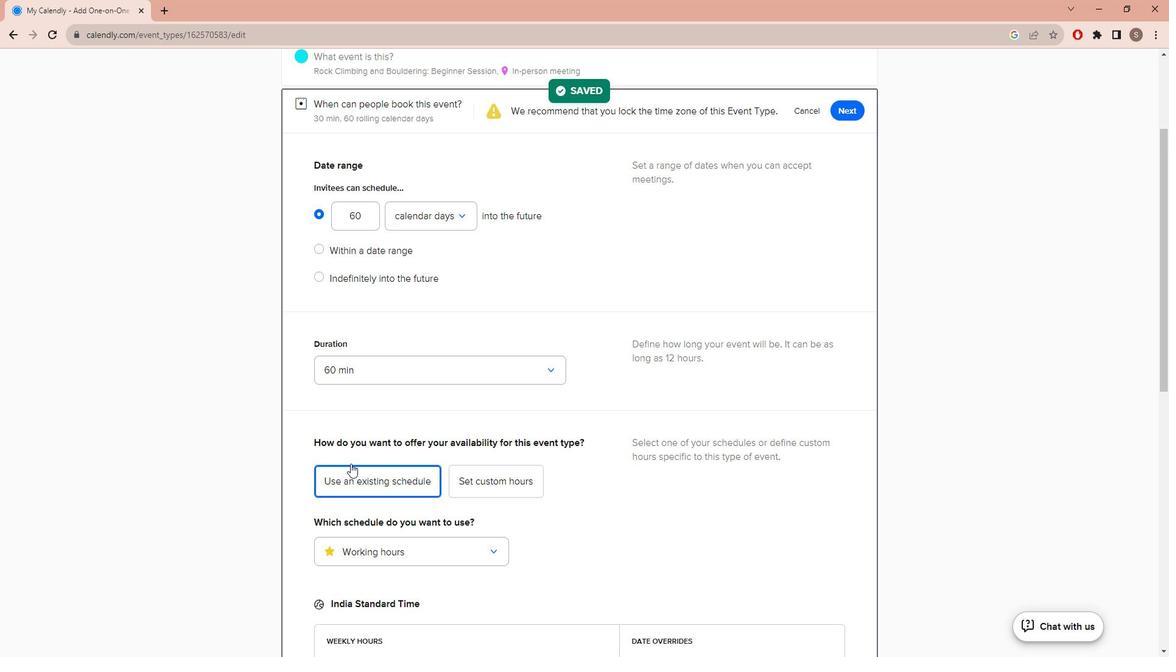 
Action: Mouse moved to (400, 454)
Screenshot: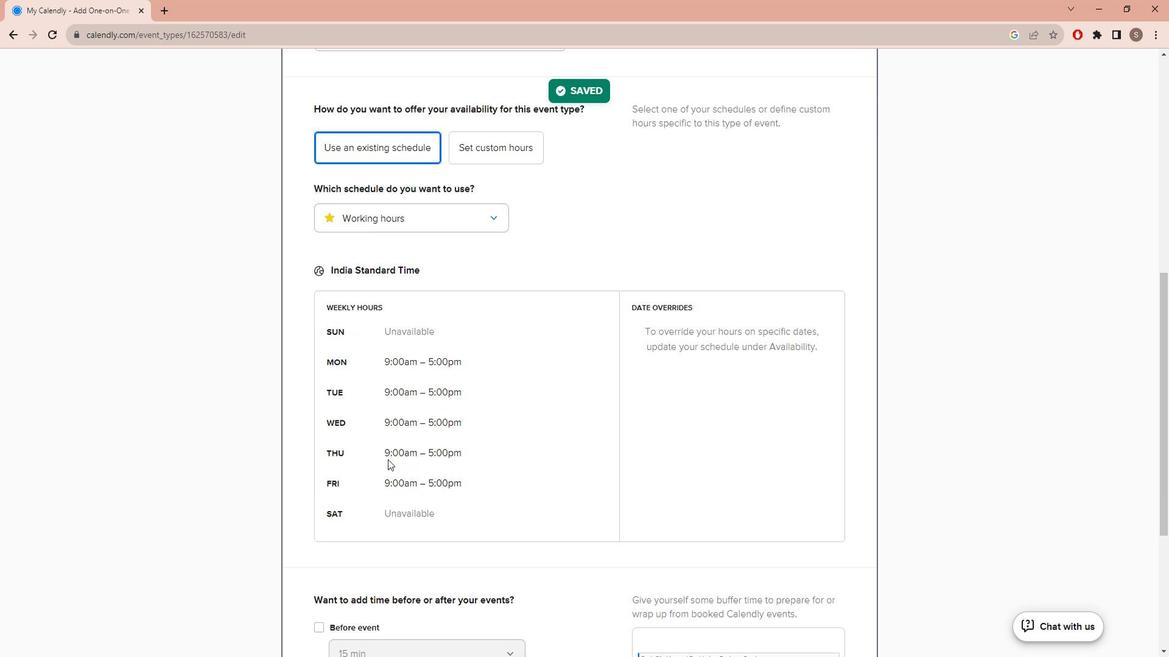 
Action: Mouse scrolled (400, 454) with delta (0, 0)
Screenshot: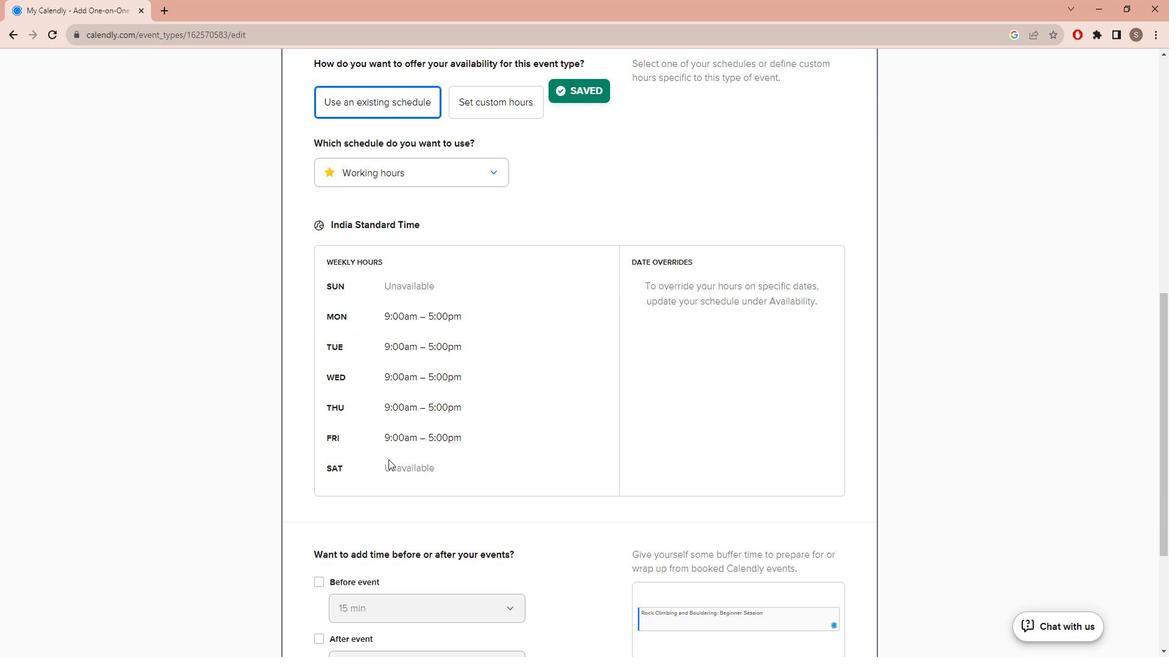 
Action: Mouse scrolled (400, 454) with delta (0, 0)
Screenshot: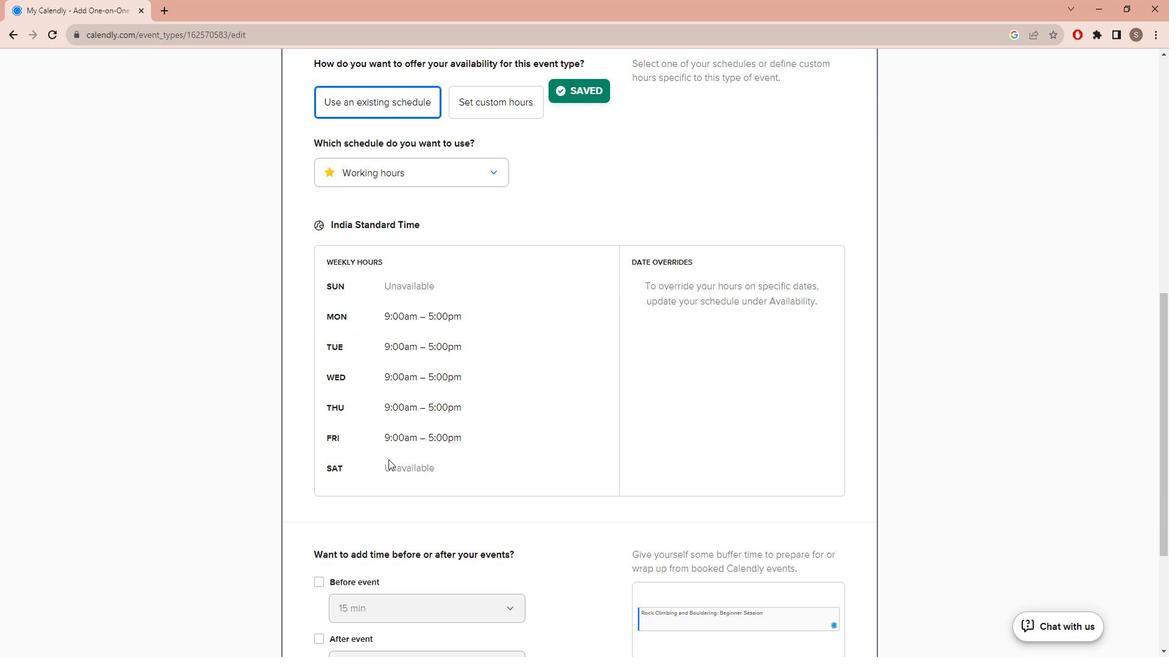 
Action: Mouse scrolled (400, 454) with delta (0, 0)
Screenshot: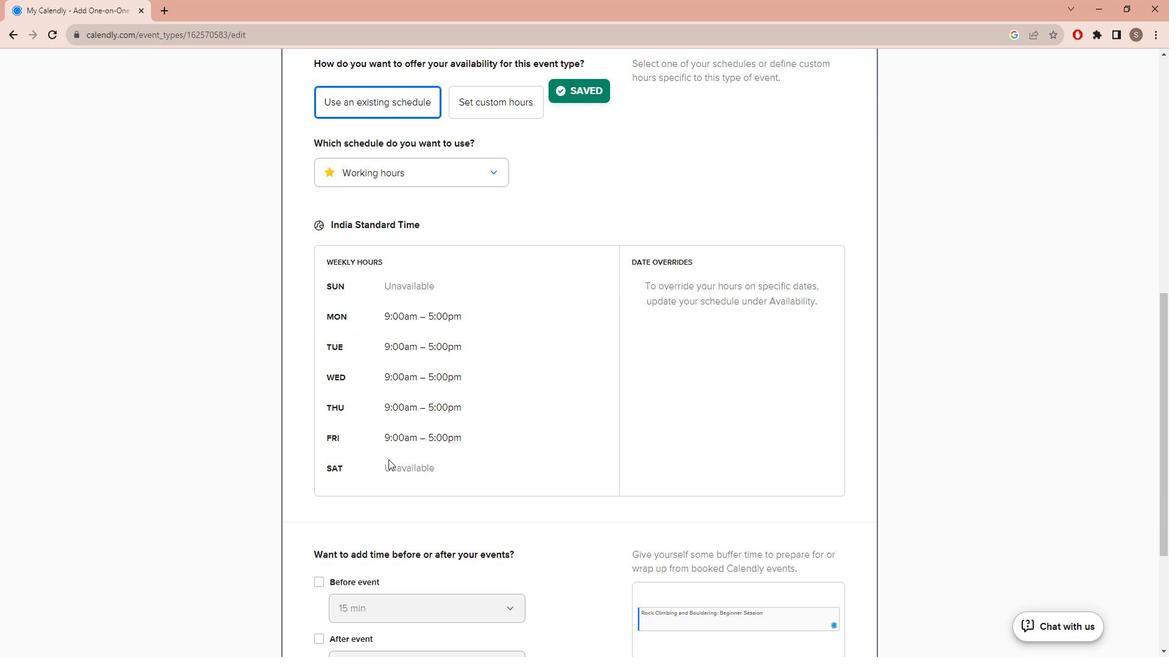 
Action: Mouse scrolled (400, 454) with delta (0, 0)
Screenshot: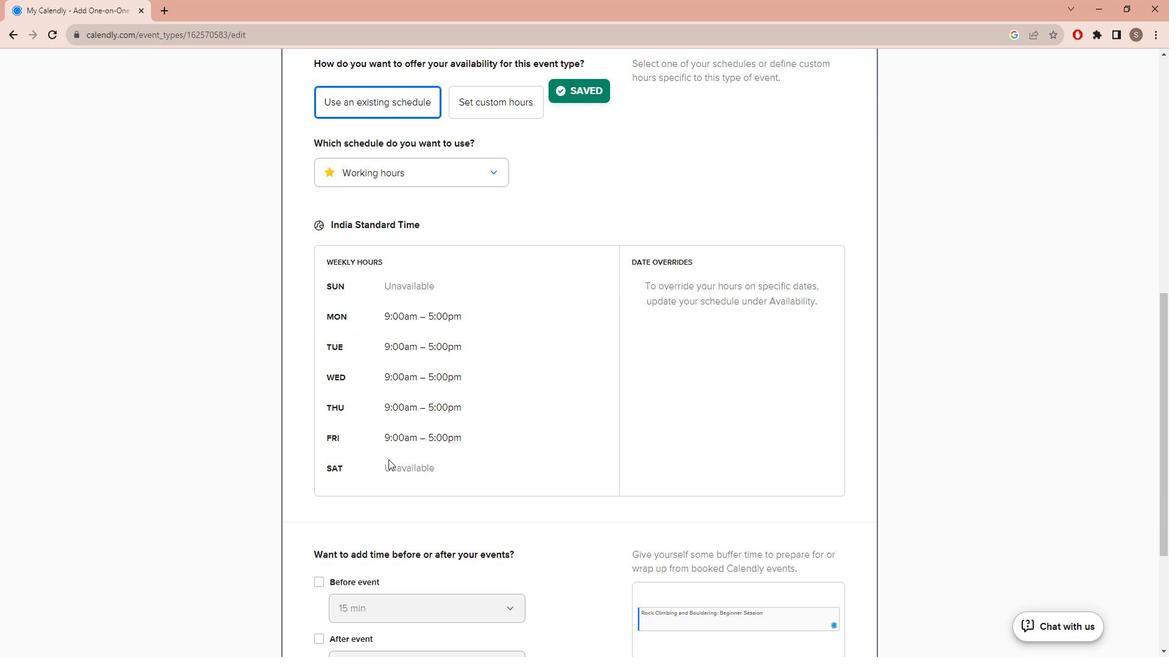 
Action: Mouse scrolled (400, 454) with delta (0, 0)
Screenshot: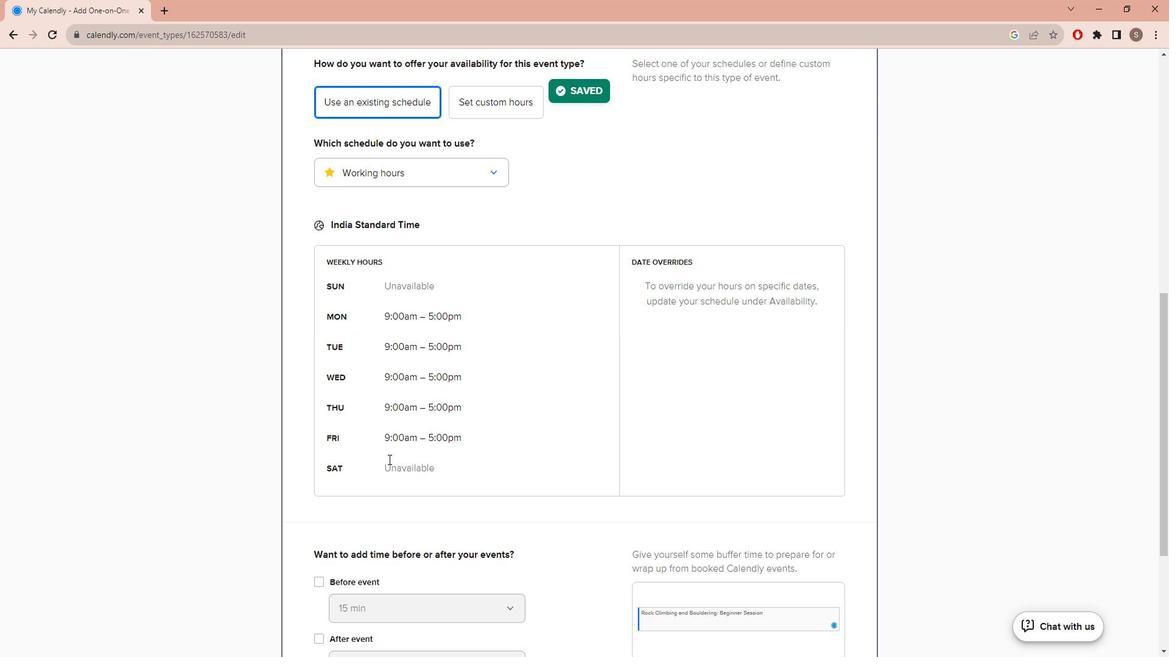 
Action: Mouse scrolled (400, 454) with delta (0, 0)
Screenshot: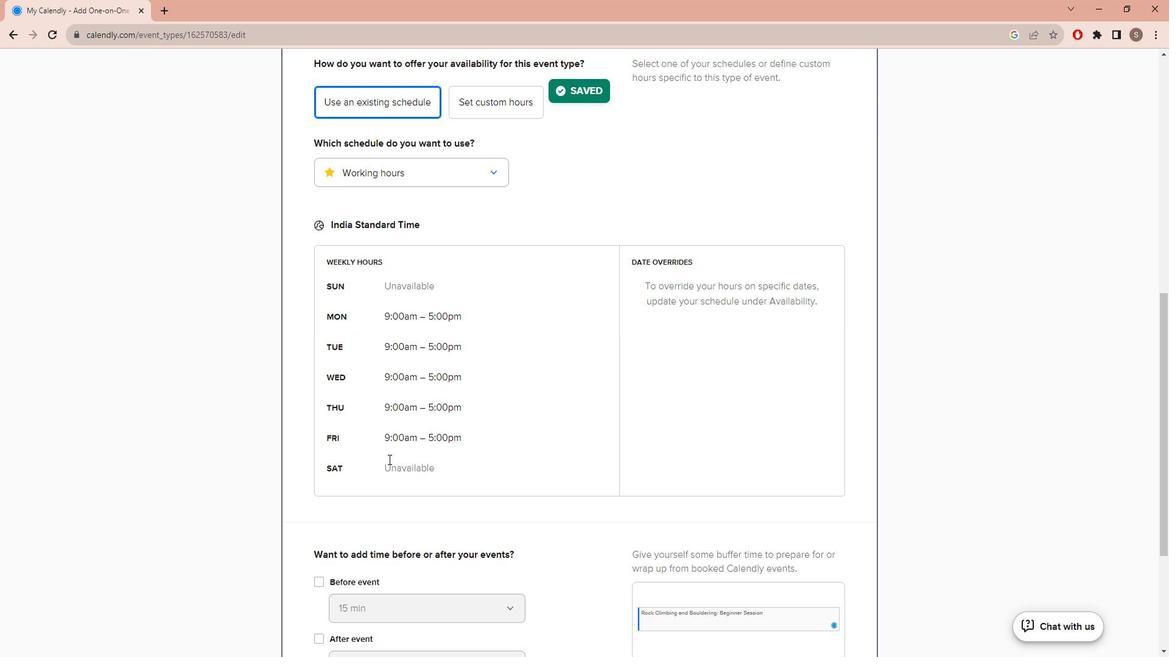 
Action: Mouse moved to (860, 580)
Screenshot: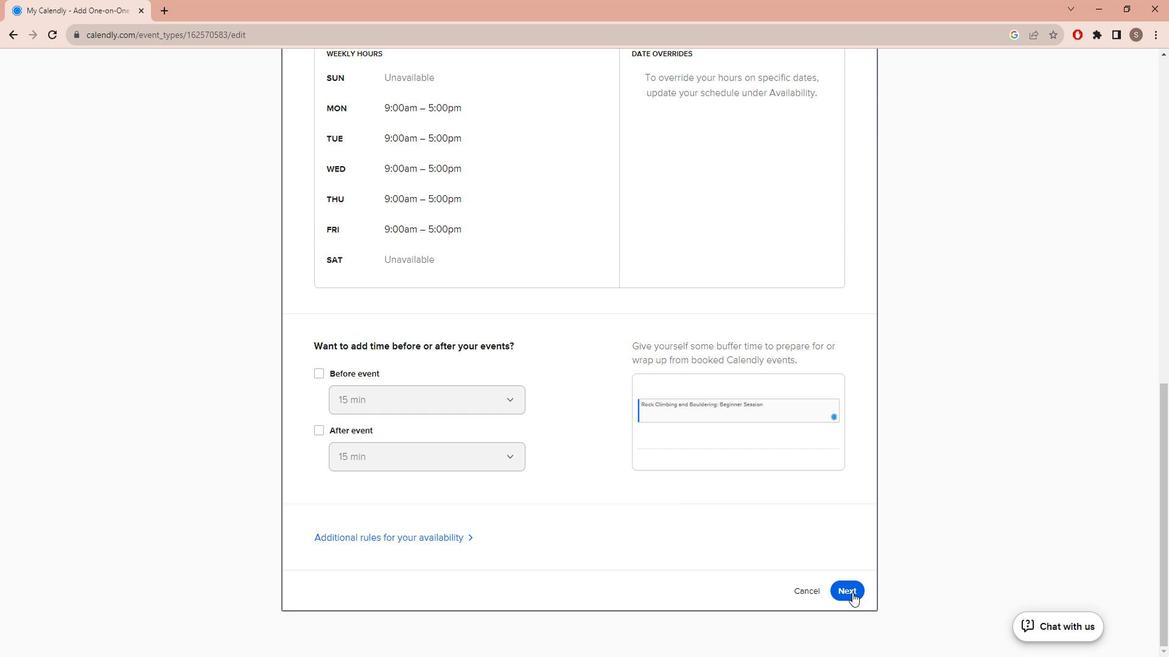 
Action: Mouse pressed left at (860, 580)
Screenshot: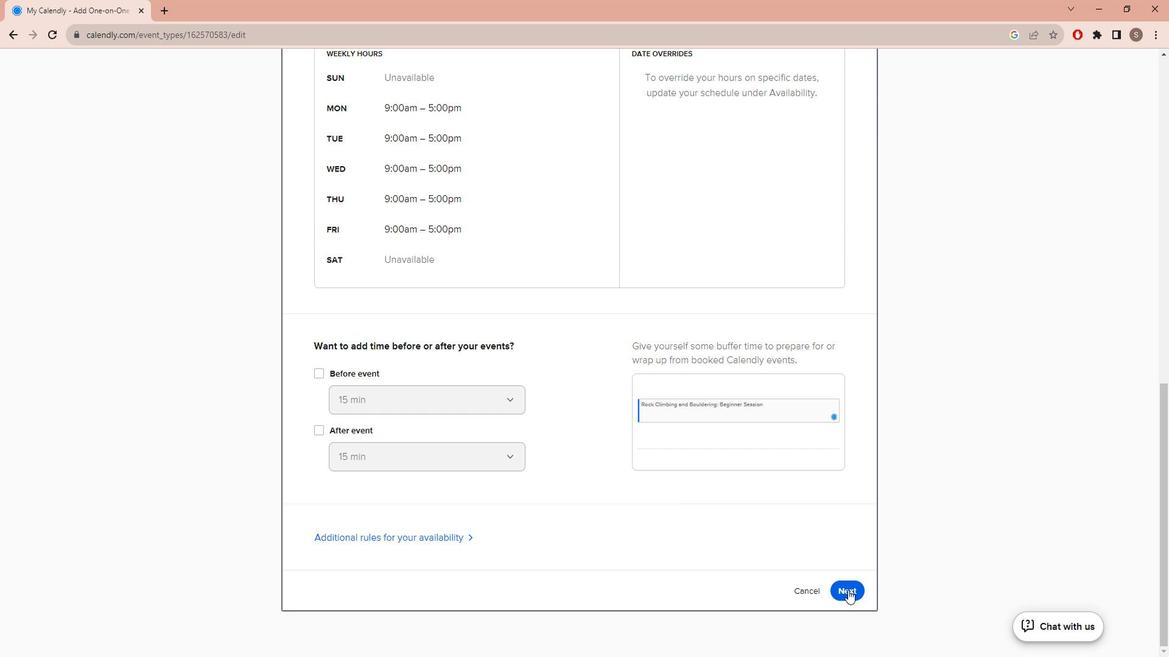 
Action: Mouse moved to (1041, 553)
Screenshot: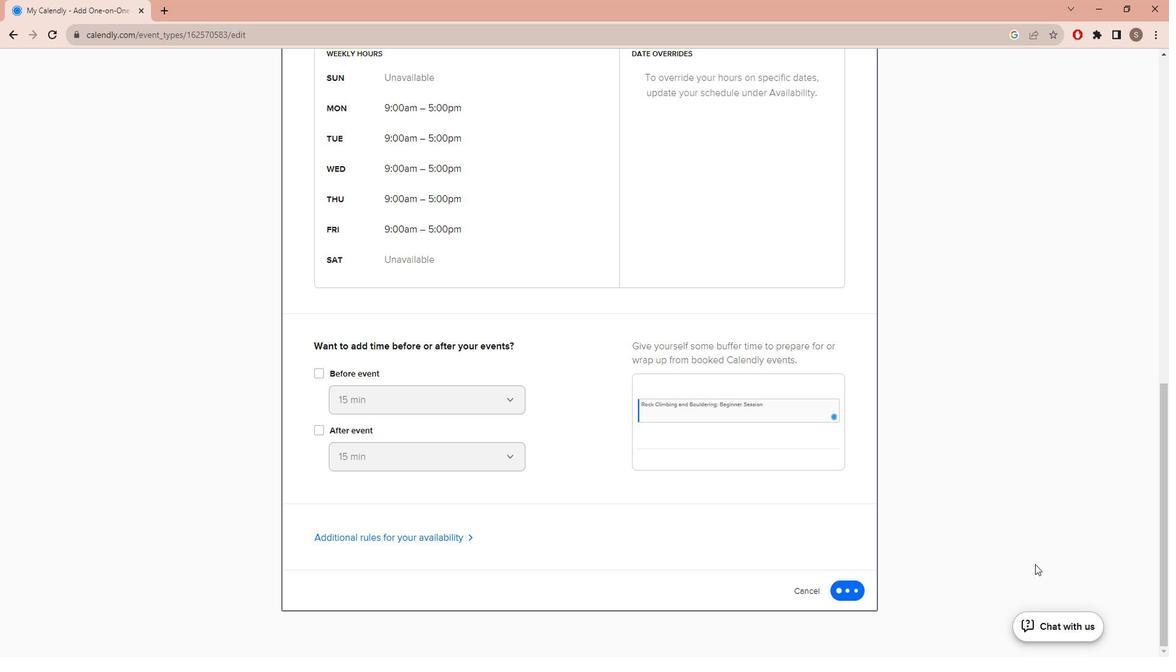 
